 Task: Find a stay in Jittai, China for 7 guests from 10th to 15th July with a price range of ₹10,000 to ₹15,000, 4 bedrooms, 7 beds, 4 bathrooms, and amenities like WiFi, TV, gym, and breakfast. Enable self check-in.
Action: Mouse pressed left at (419, 98)
Screenshot: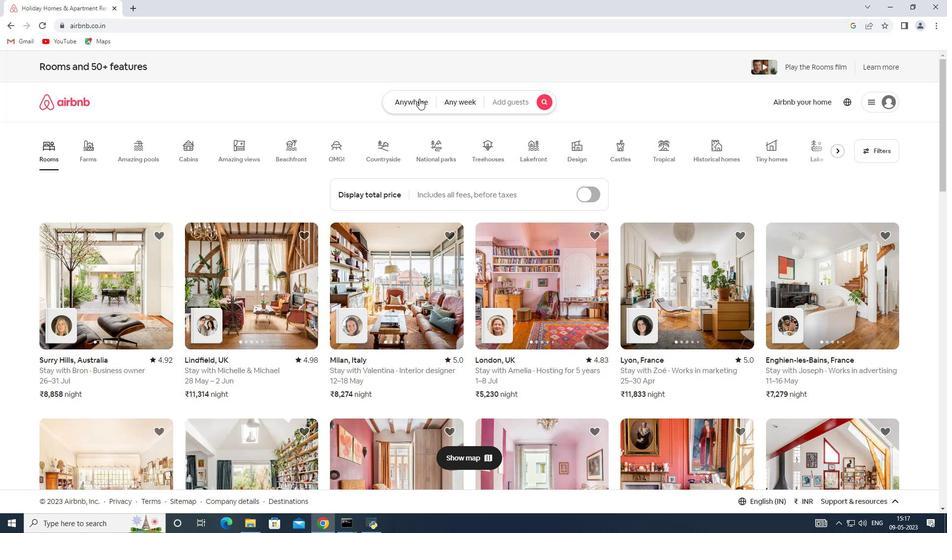
Action: Mouse moved to (368, 141)
Screenshot: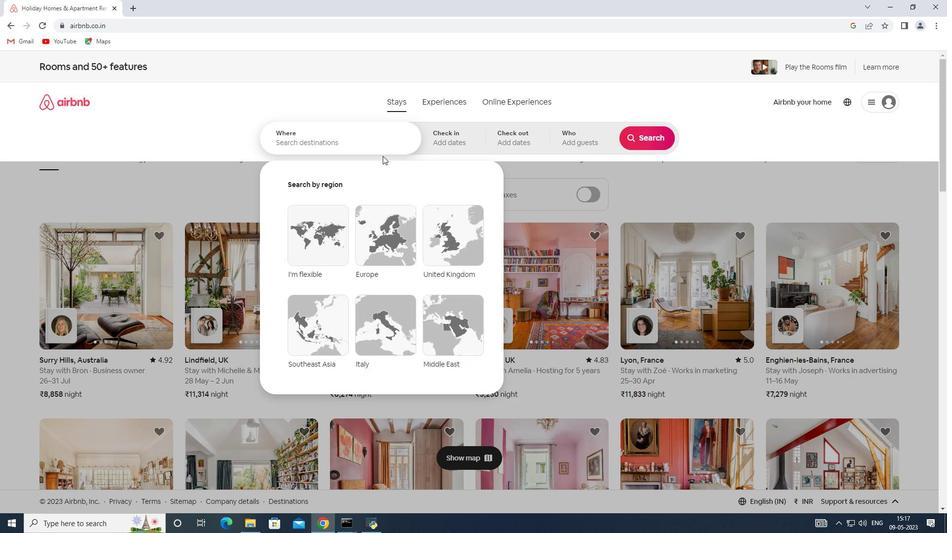 
Action: Mouse pressed left at (368, 141)
Screenshot: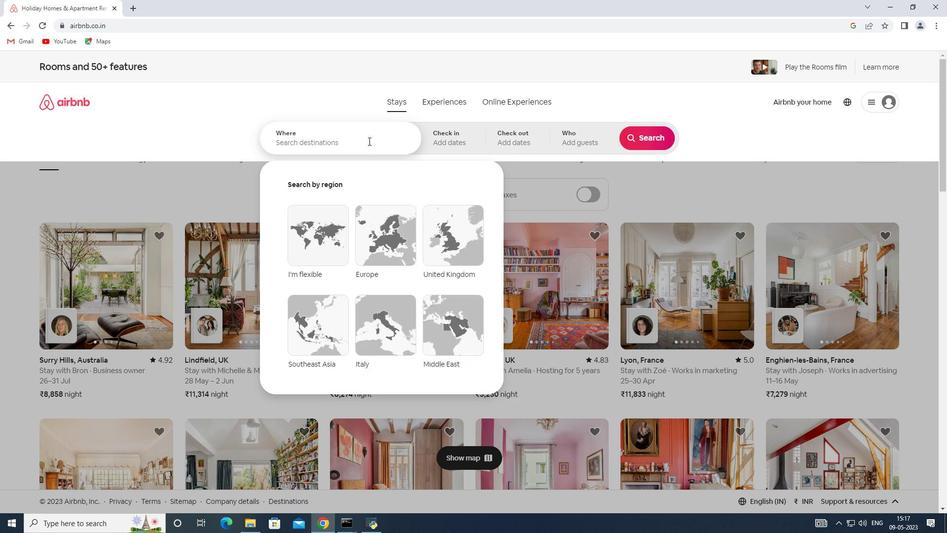 
Action: Key pressed <Key.shift><Key.shift><Key.shift><Key.shift><Key.shift>Jitutai,<Key.shift>China
Screenshot: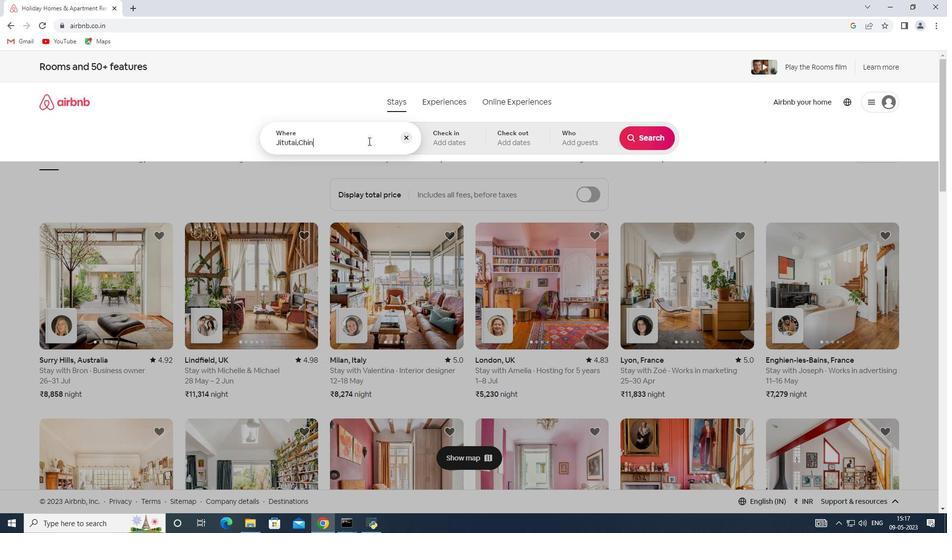 
Action: Mouse moved to (443, 140)
Screenshot: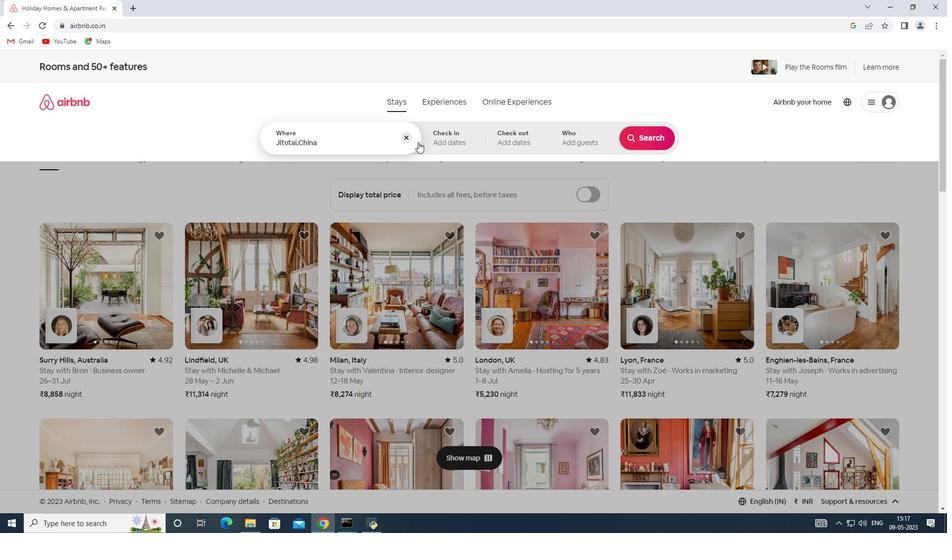 
Action: Mouse pressed left at (443, 140)
Screenshot: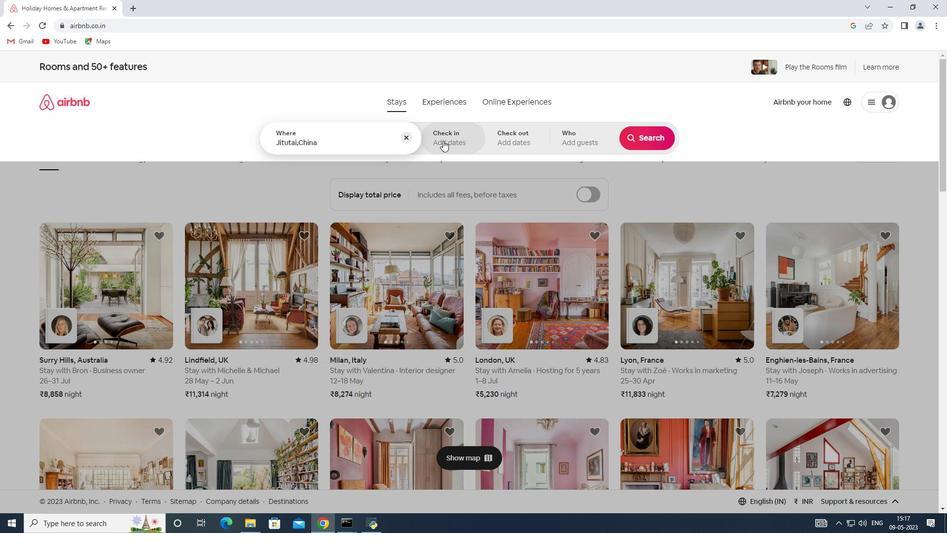 
Action: Mouse moved to (640, 216)
Screenshot: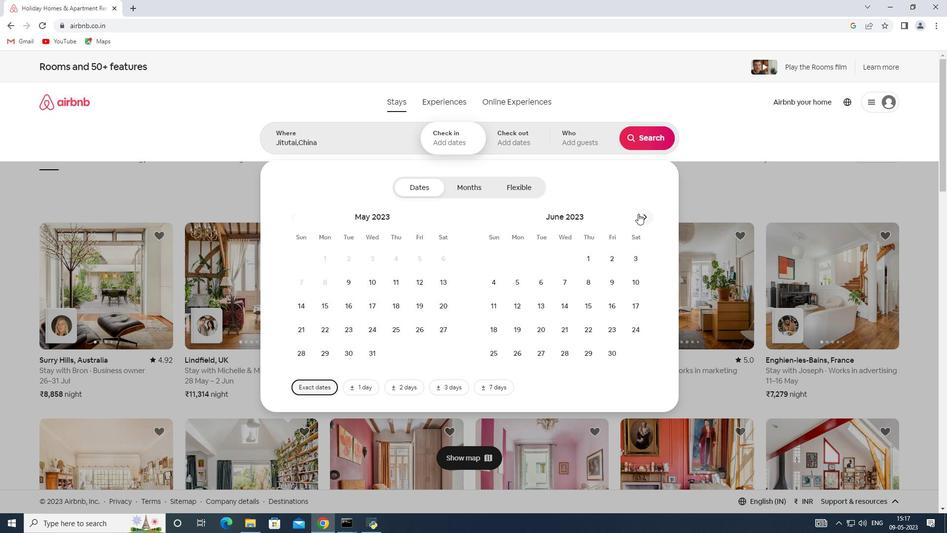
Action: Mouse pressed left at (640, 216)
Screenshot: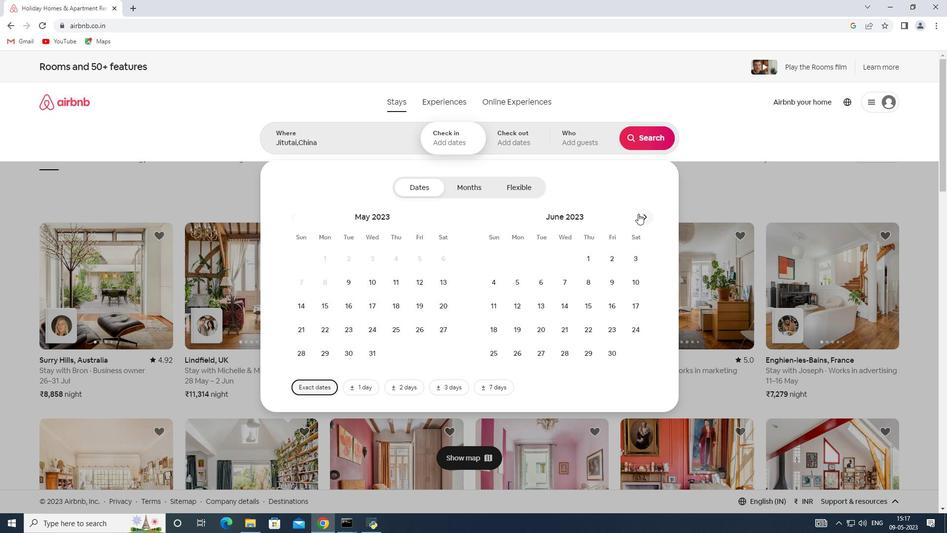 
Action: Mouse moved to (515, 297)
Screenshot: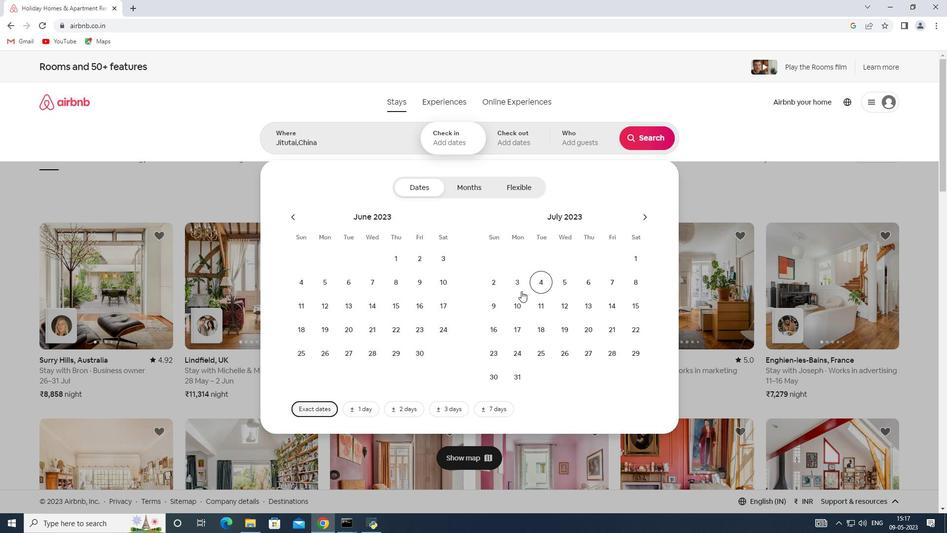 
Action: Mouse pressed left at (515, 297)
Screenshot: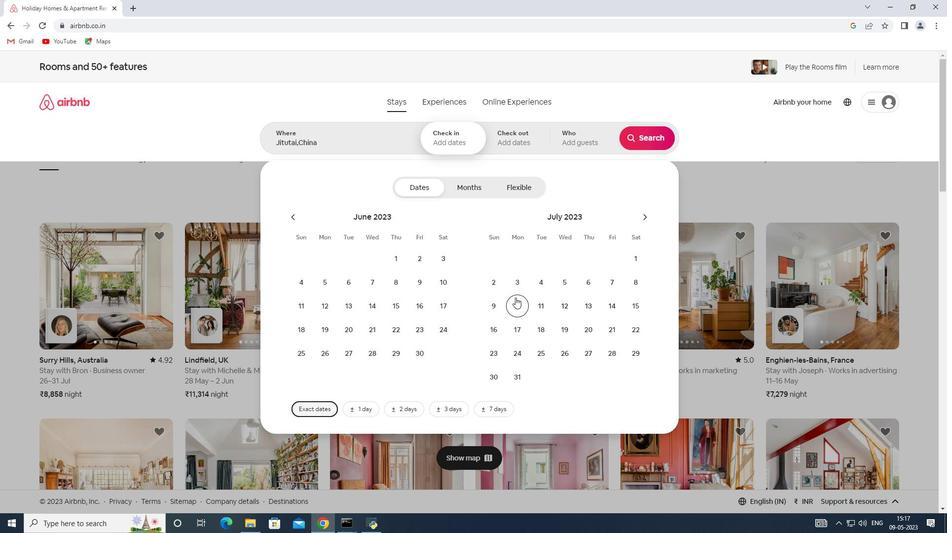 
Action: Mouse moved to (634, 301)
Screenshot: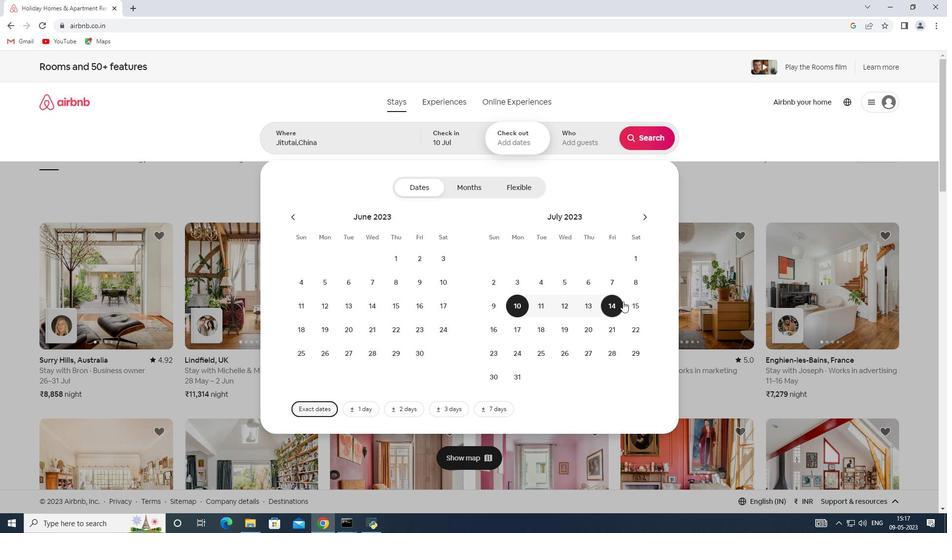 
Action: Mouse pressed left at (634, 301)
Screenshot: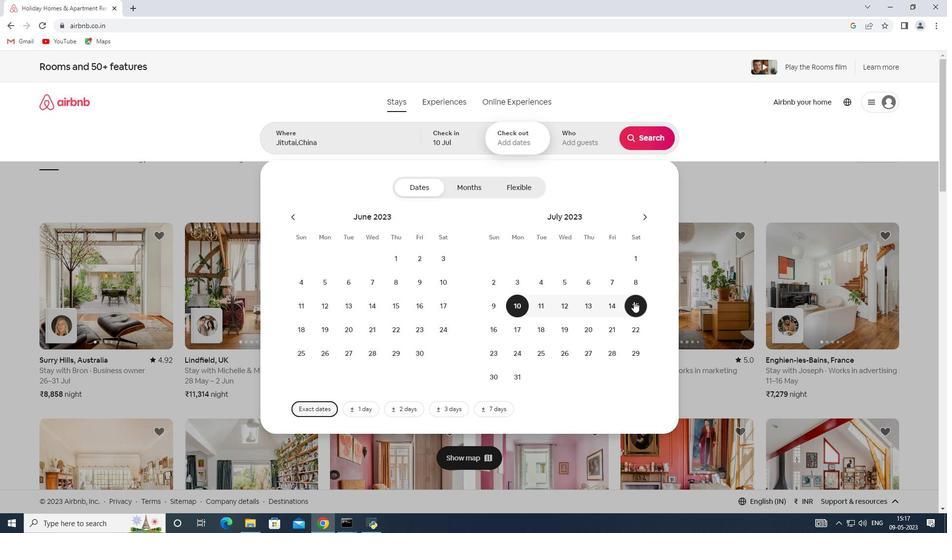
Action: Mouse moved to (574, 143)
Screenshot: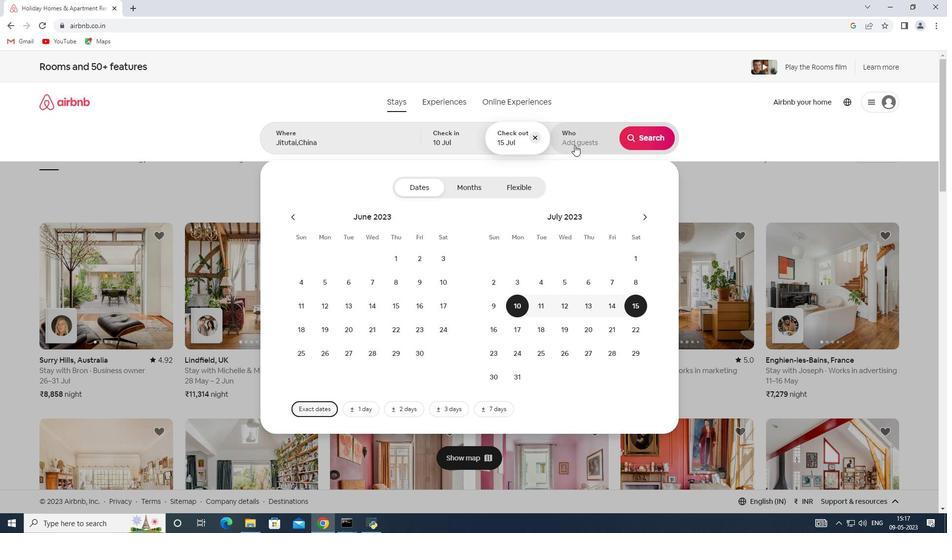 
Action: Mouse pressed left at (574, 143)
Screenshot: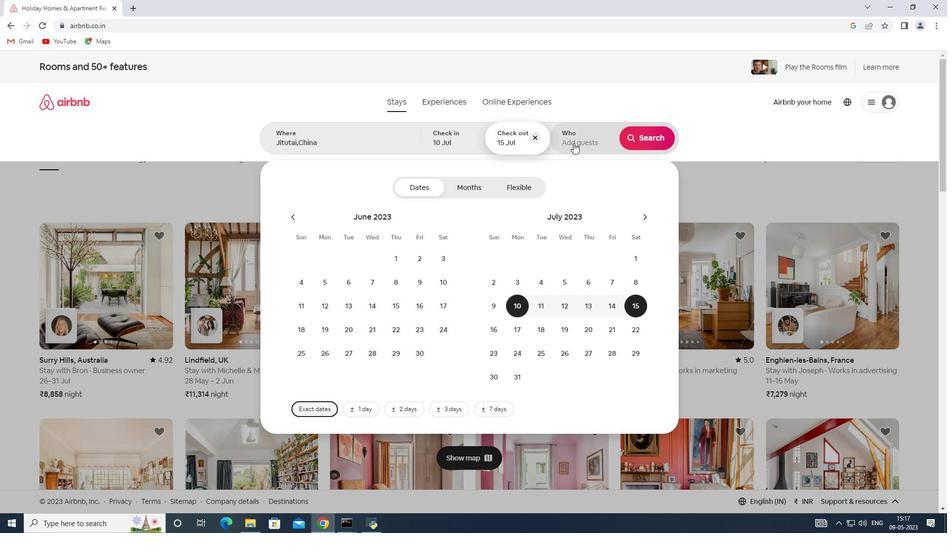 
Action: Mouse moved to (652, 192)
Screenshot: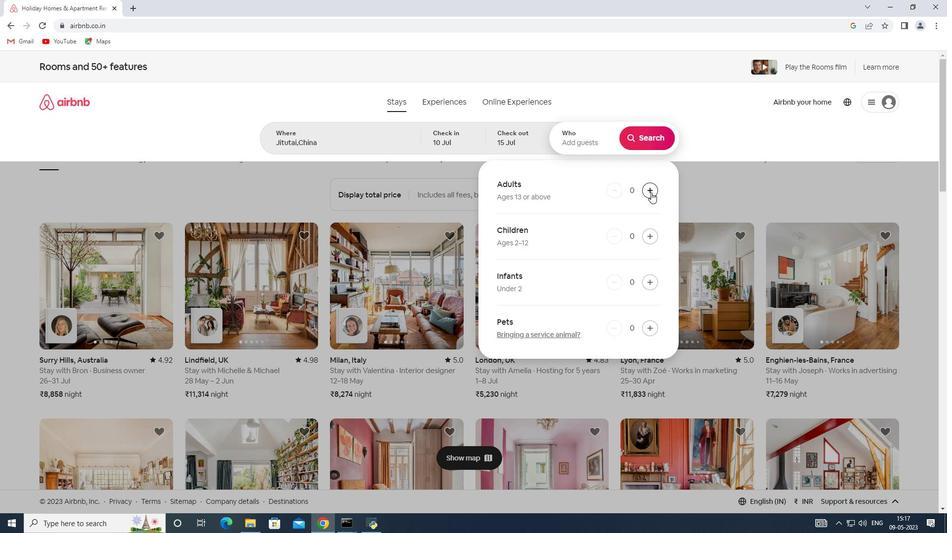 
Action: Mouse pressed left at (652, 192)
Screenshot: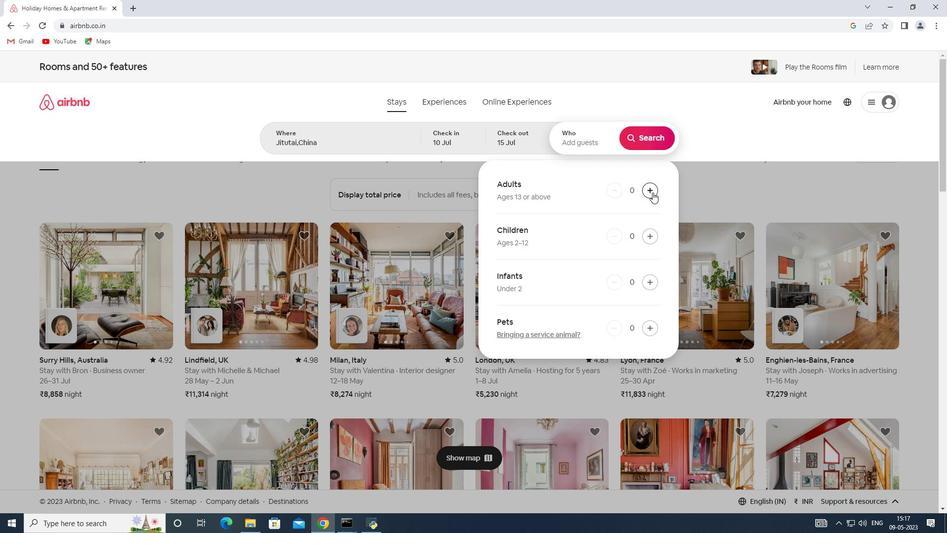 
Action: Mouse moved to (652, 192)
Screenshot: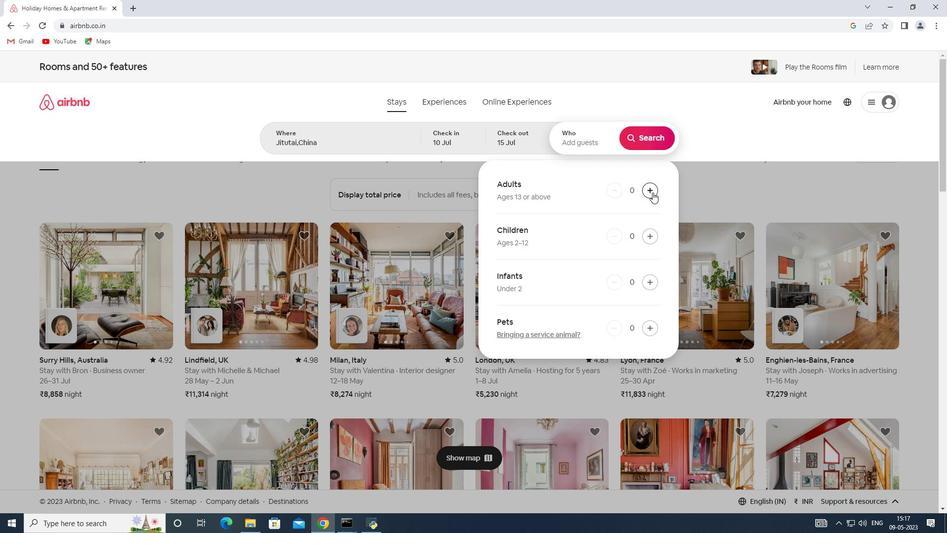 
Action: Mouse pressed left at (652, 192)
Screenshot: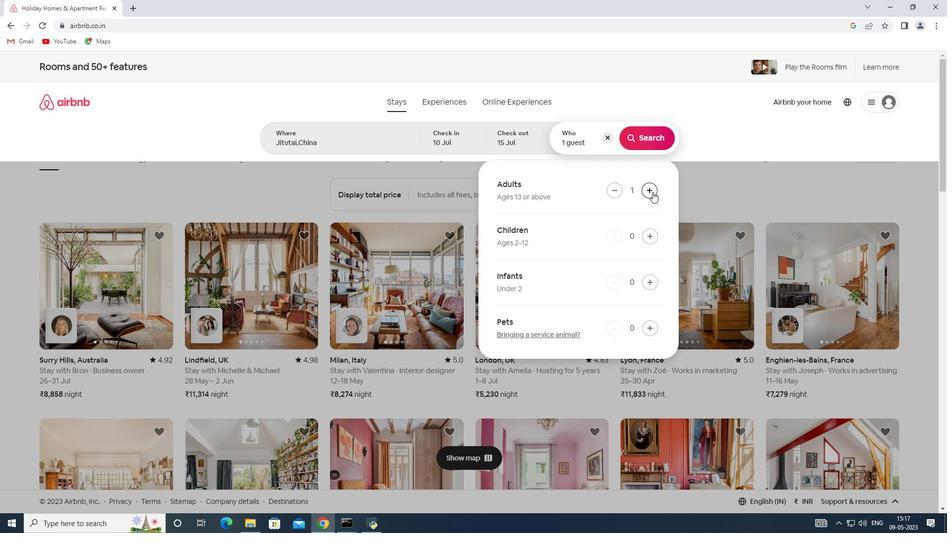 
Action: Mouse pressed left at (652, 192)
Screenshot: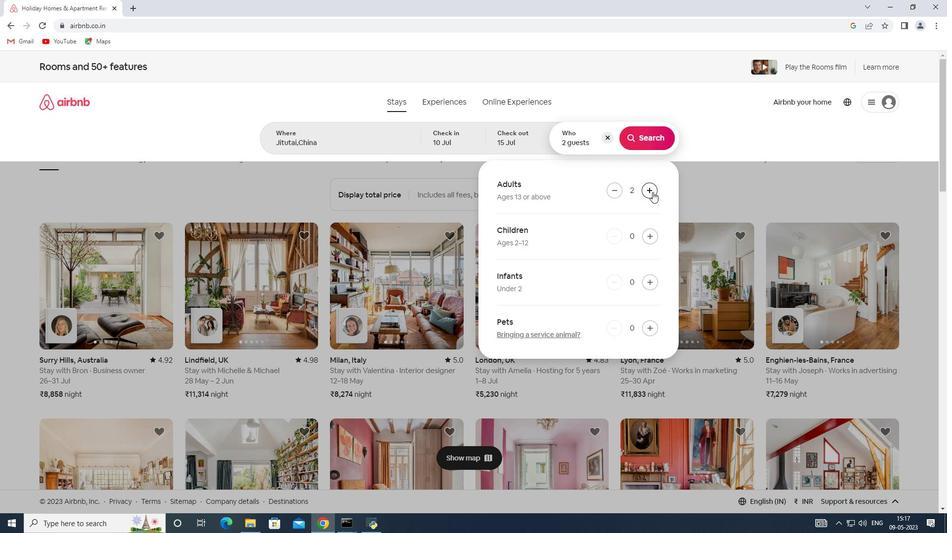 
Action: Mouse pressed left at (652, 192)
Screenshot: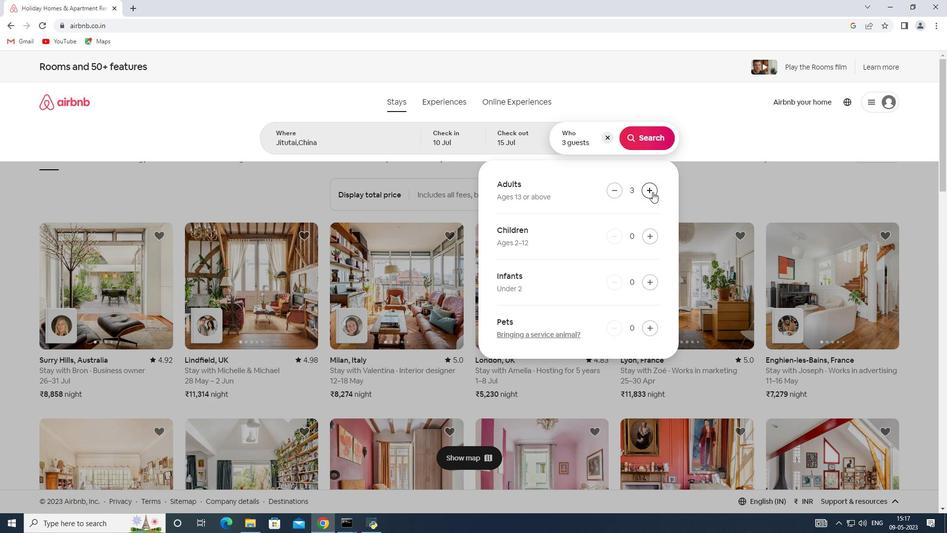 
Action: Mouse moved to (652, 191)
Screenshot: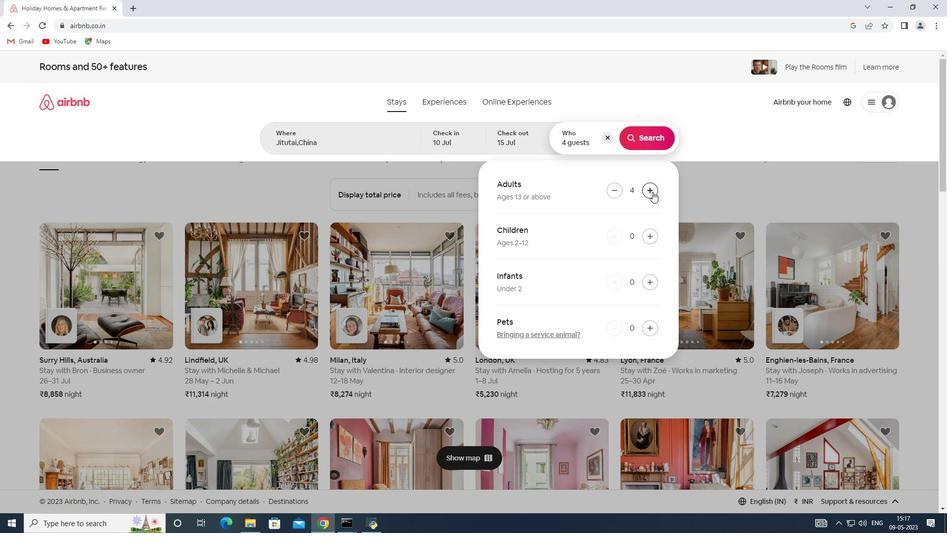 
Action: Mouse pressed left at (652, 191)
Screenshot: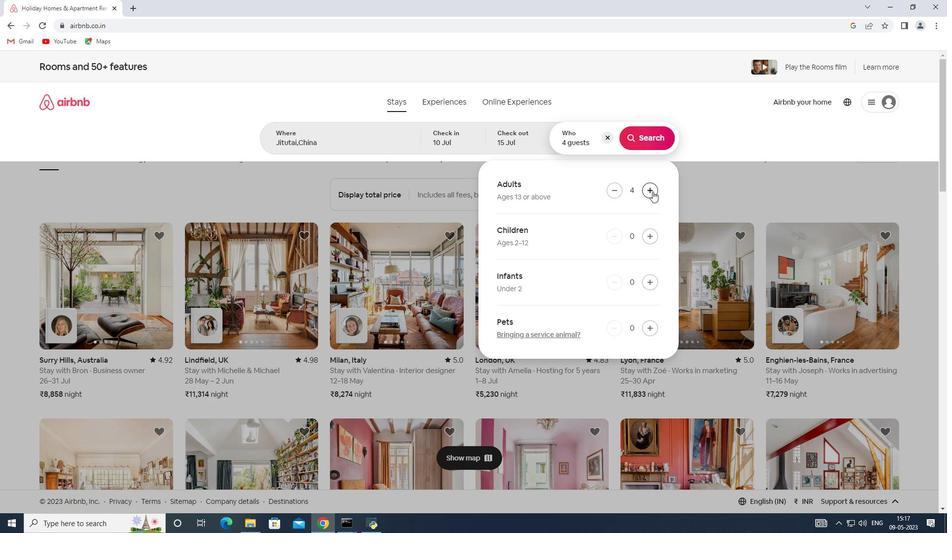 
Action: Mouse pressed left at (652, 191)
Screenshot: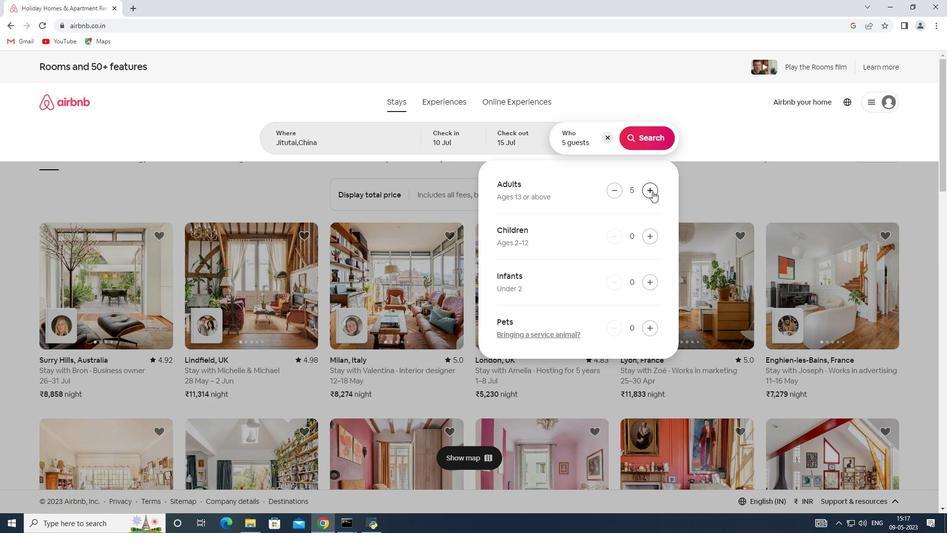 
Action: Mouse moved to (652, 190)
Screenshot: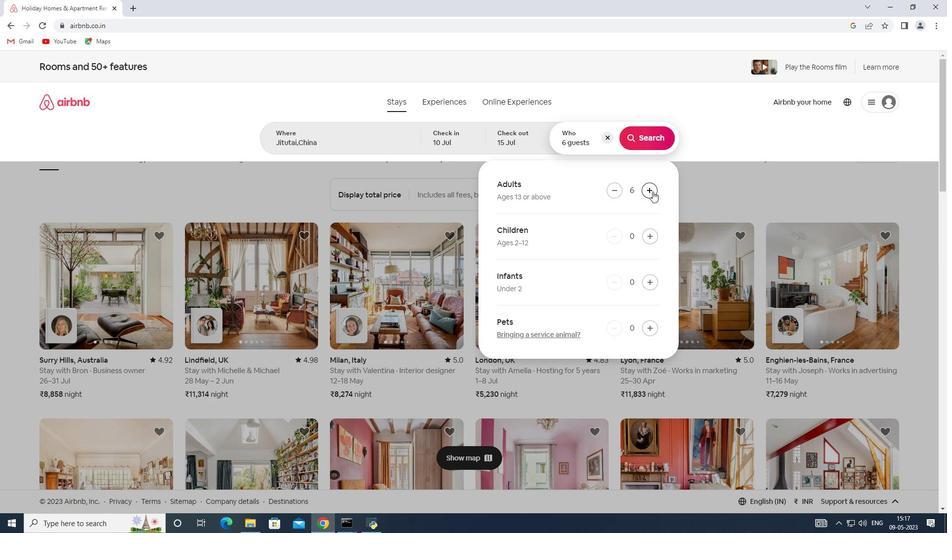 
Action: Mouse pressed left at (652, 190)
Screenshot: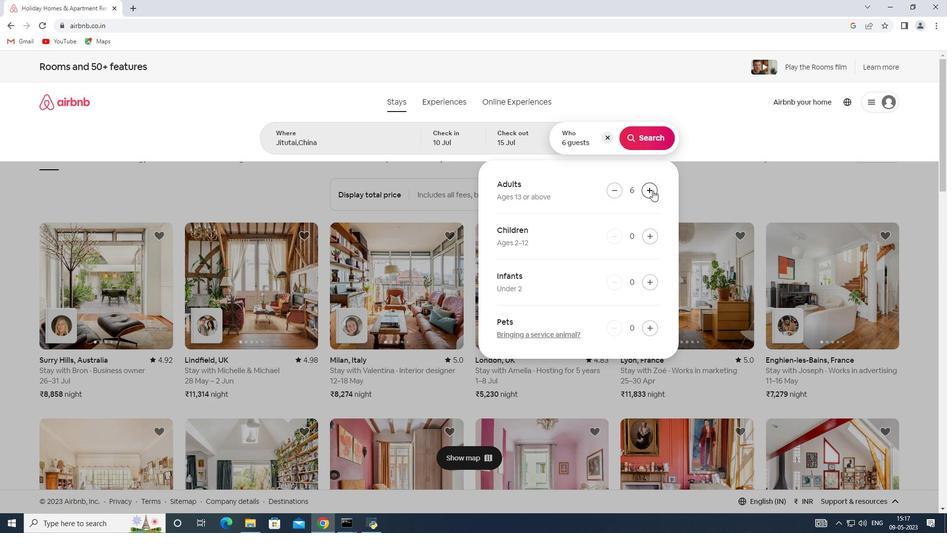 
Action: Mouse moved to (647, 143)
Screenshot: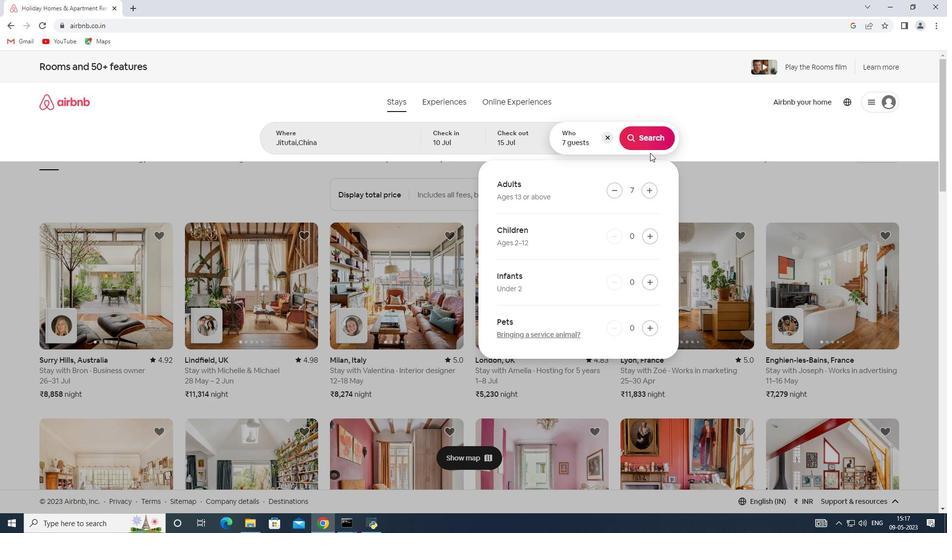
Action: Mouse pressed left at (647, 143)
Screenshot: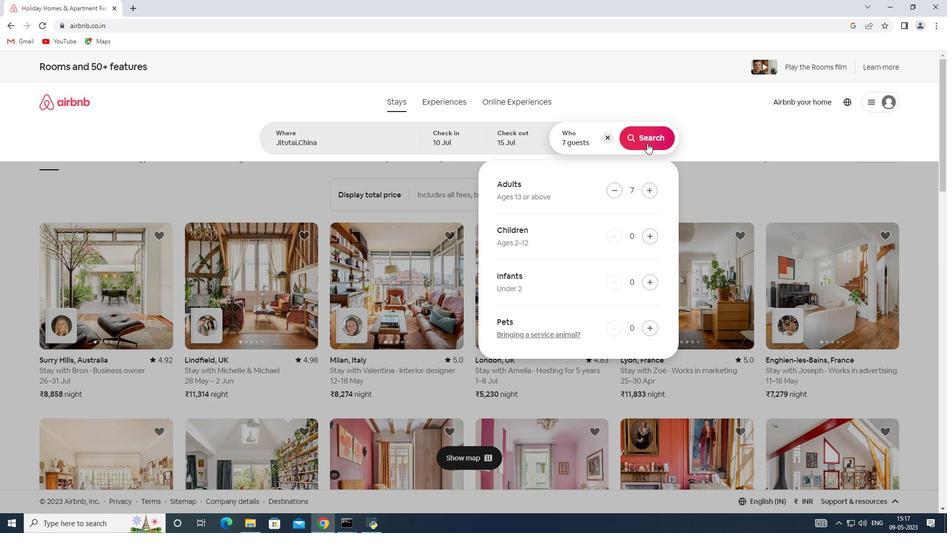 
Action: Mouse moved to (892, 103)
Screenshot: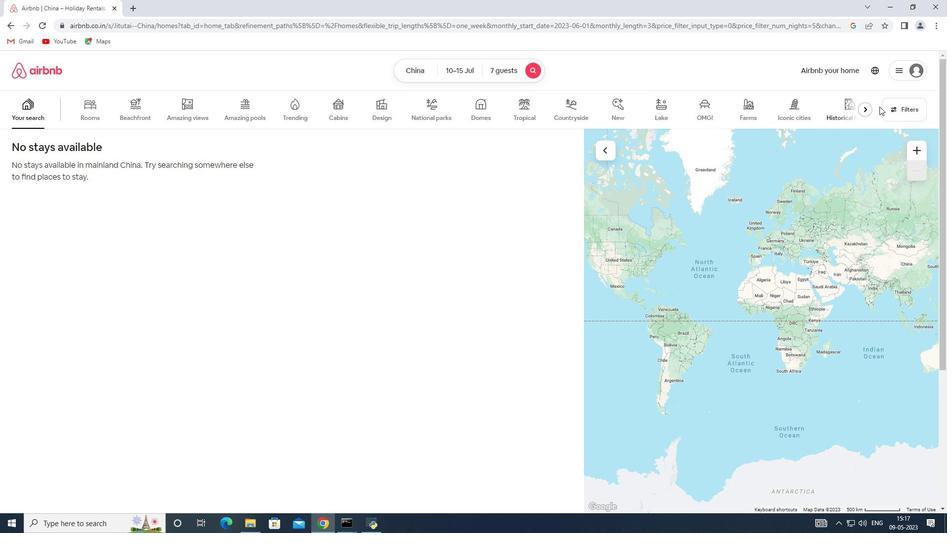 
Action: Mouse pressed left at (892, 103)
Screenshot: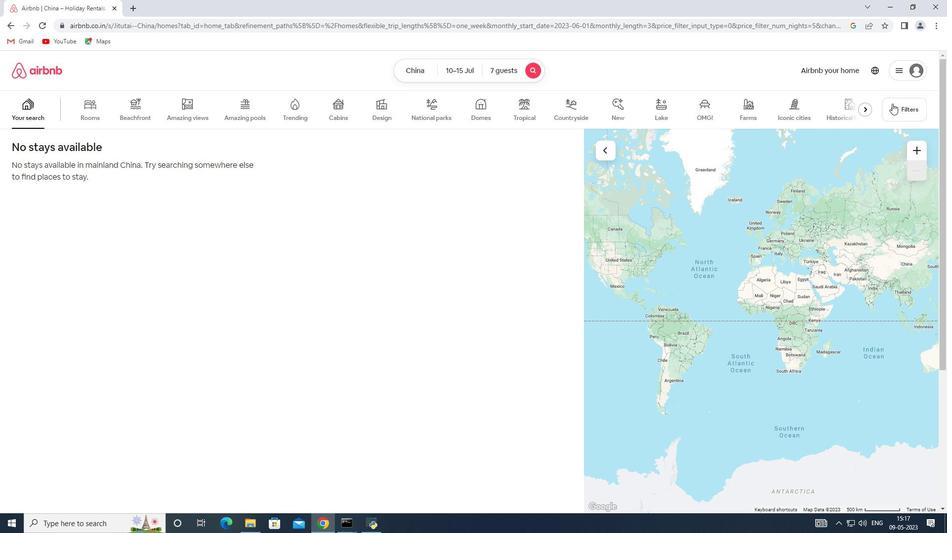 
Action: Mouse moved to (349, 352)
Screenshot: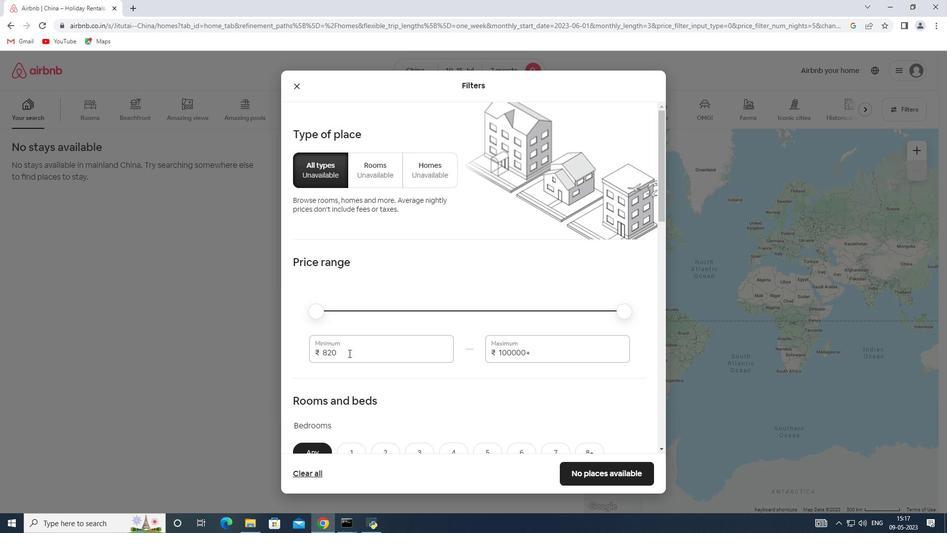 
Action: Mouse pressed left at (349, 352)
Screenshot: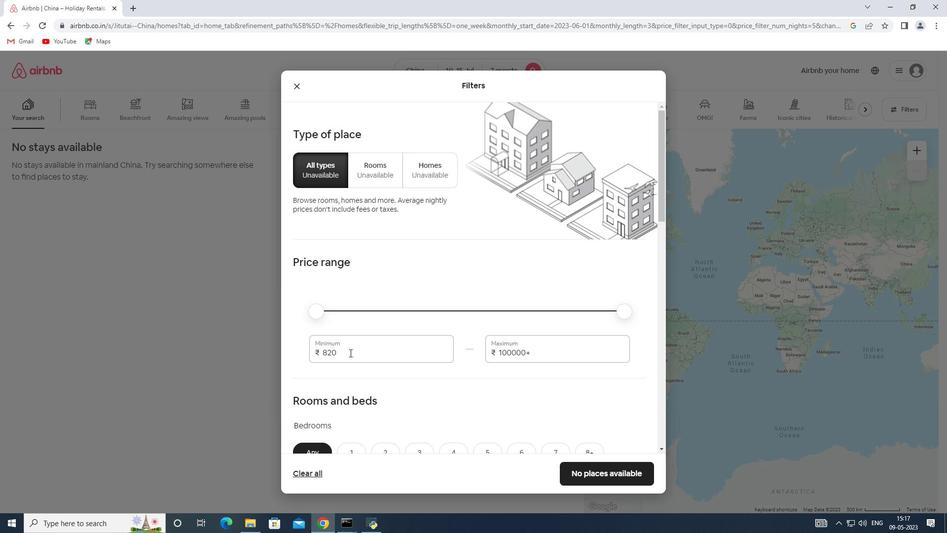 
Action: Mouse moved to (309, 352)
Screenshot: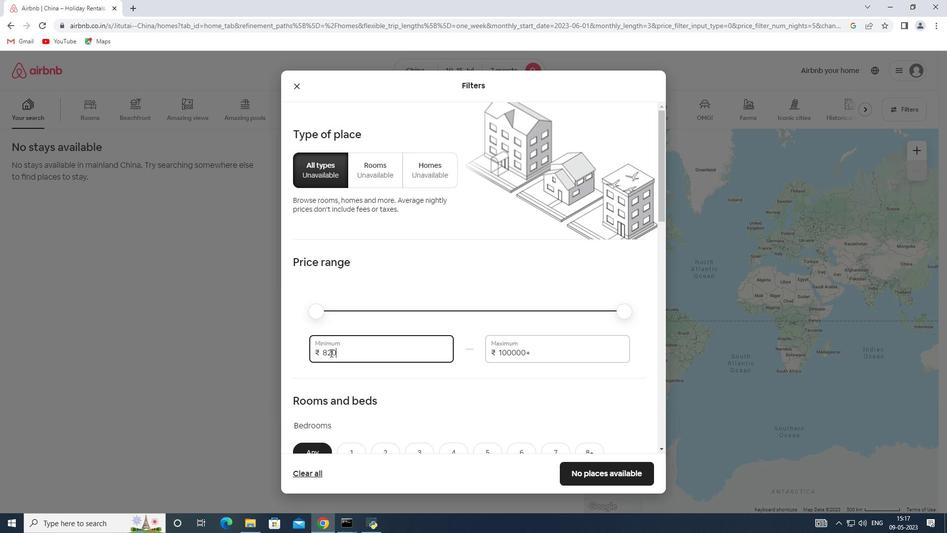 
Action: Key pressed 10000
Screenshot: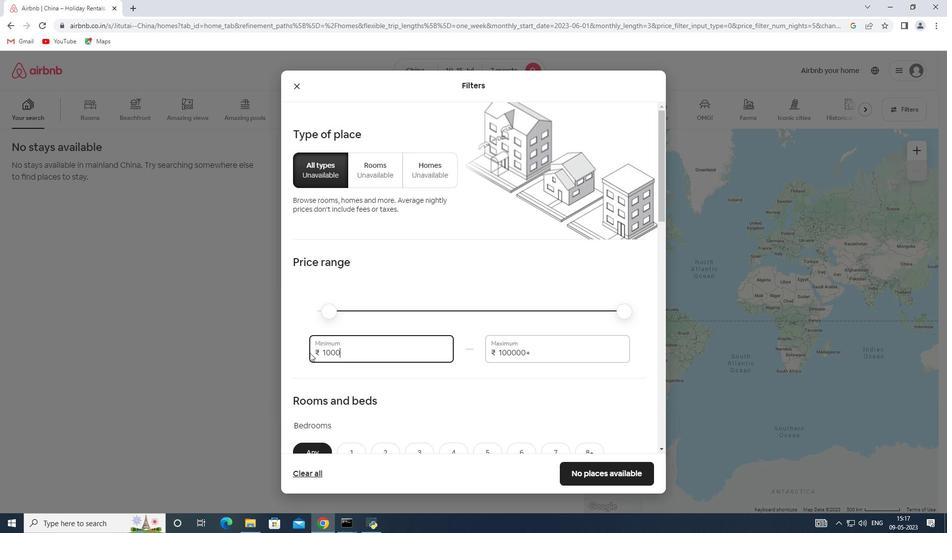 
Action: Mouse moved to (532, 353)
Screenshot: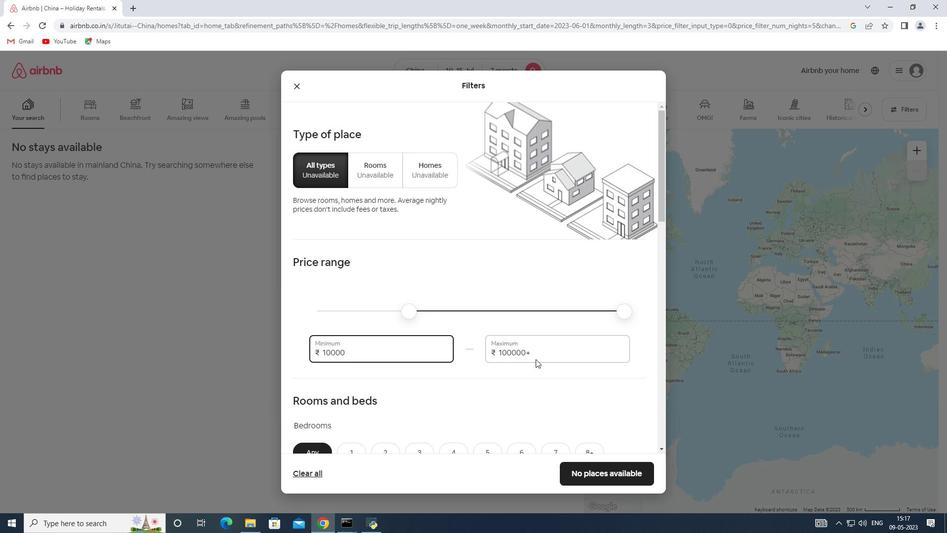 
Action: Mouse pressed left at (532, 353)
Screenshot: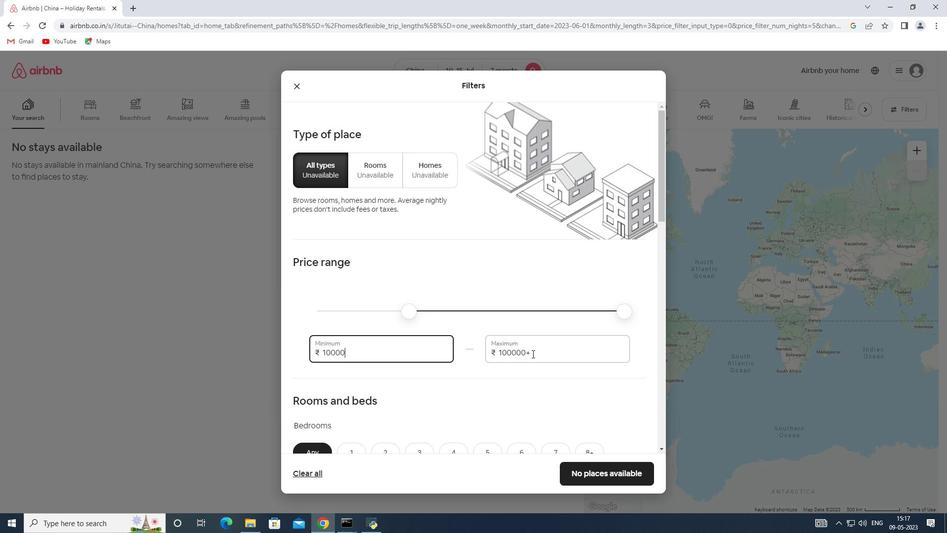 
Action: Mouse moved to (471, 355)
Screenshot: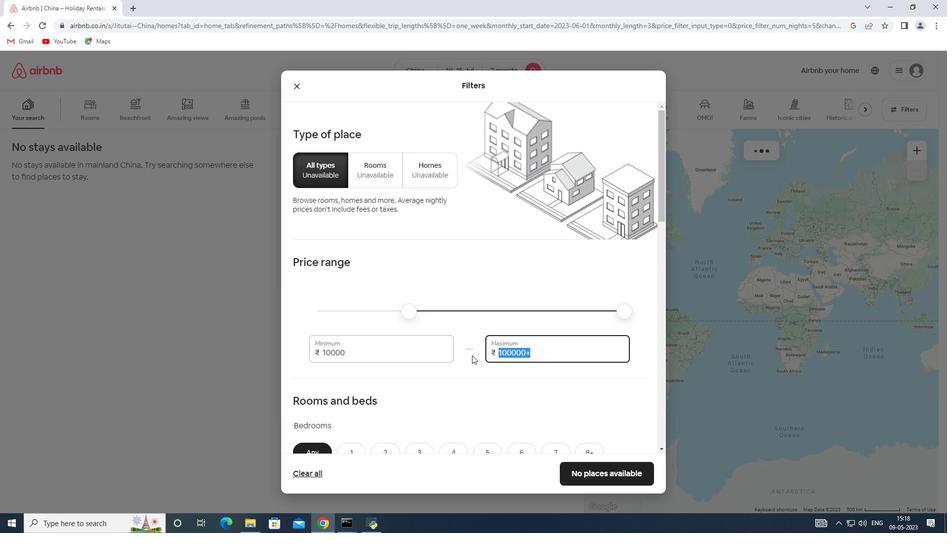 
Action: Key pressed 15000
Screenshot: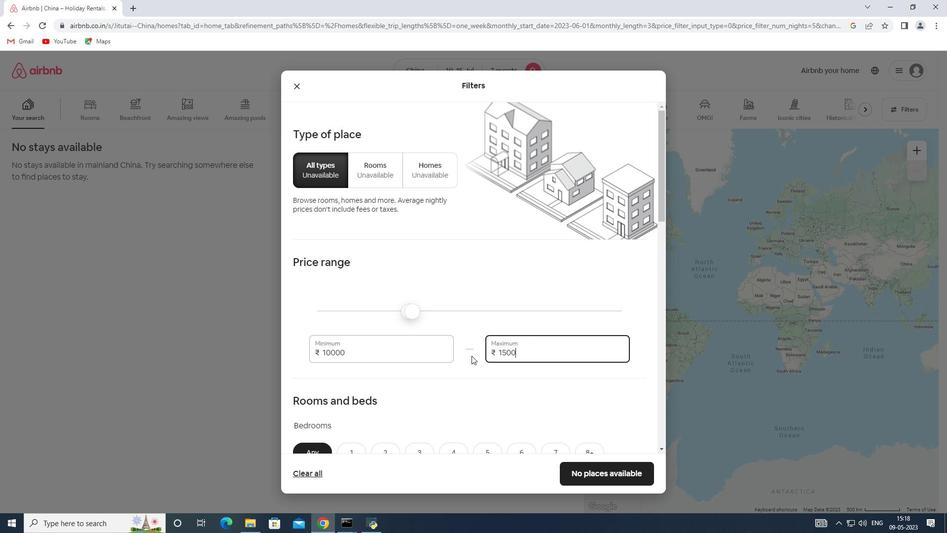 
Action: Mouse moved to (472, 355)
Screenshot: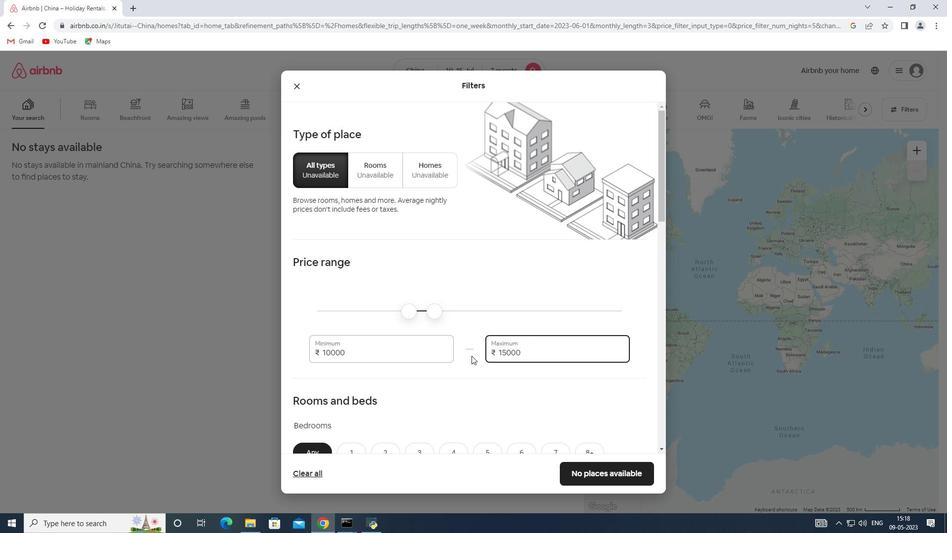 
Action: Mouse scrolled (472, 354) with delta (0, 0)
Screenshot: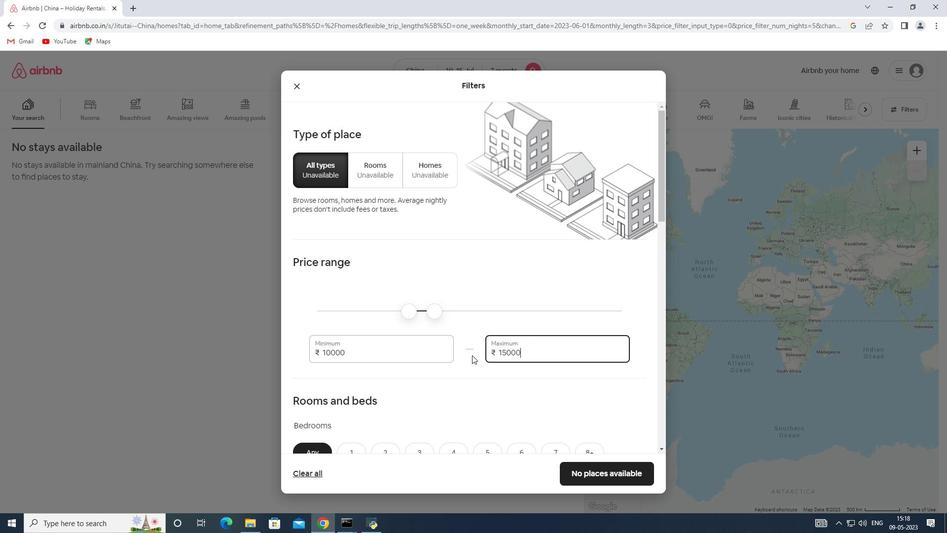 
Action: Mouse scrolled (472, 354) with delta (0, 0)
Screenshot: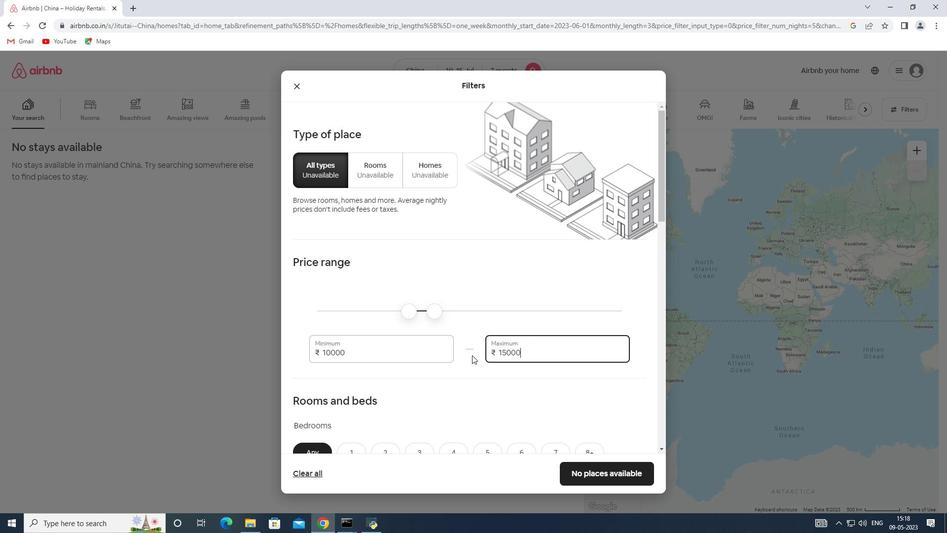 
Action: Mouse moved to (474, 340)
Screenshot: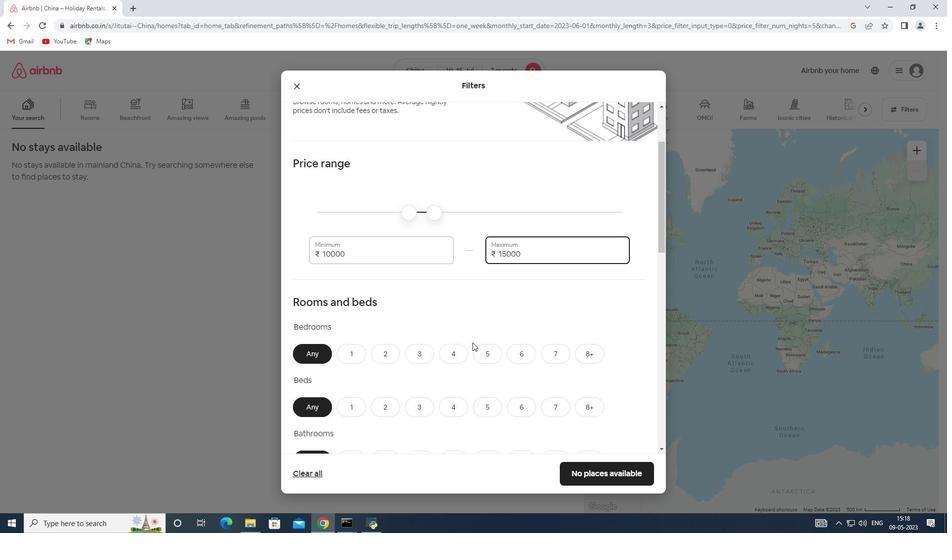 
Action: Mouse scrolled (474, 339) with delta (0, 0)
Screenshot: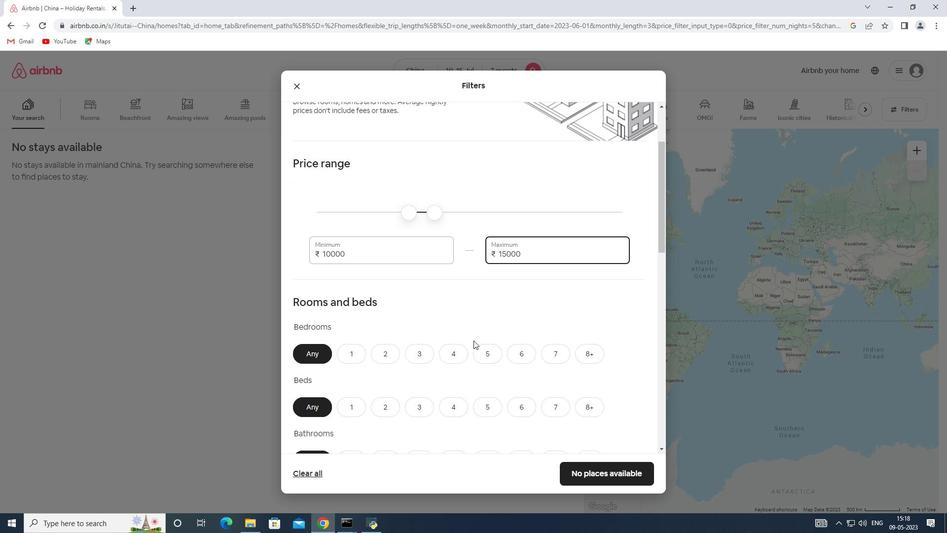 
Action: Mouse scrolled (474, 339) with delta (0, 0)
Screenshot: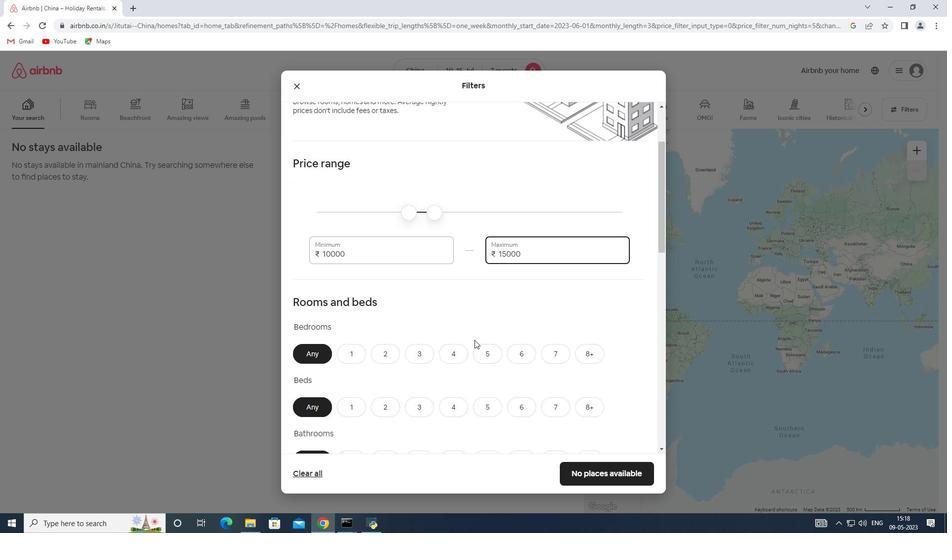 
Action: Mouse moved to (453, 255)
Screenshot: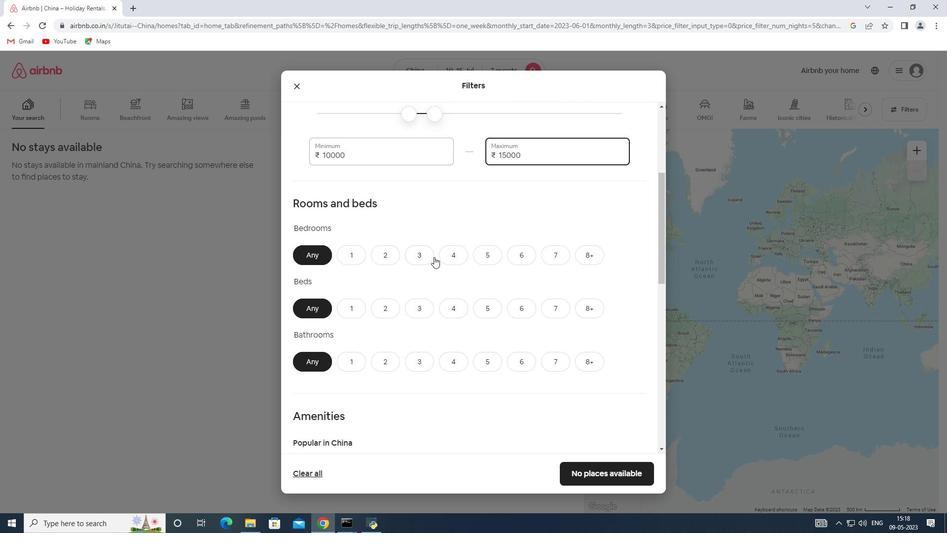 
Action: Mouse pressed left at (453, 255)
Screenshot: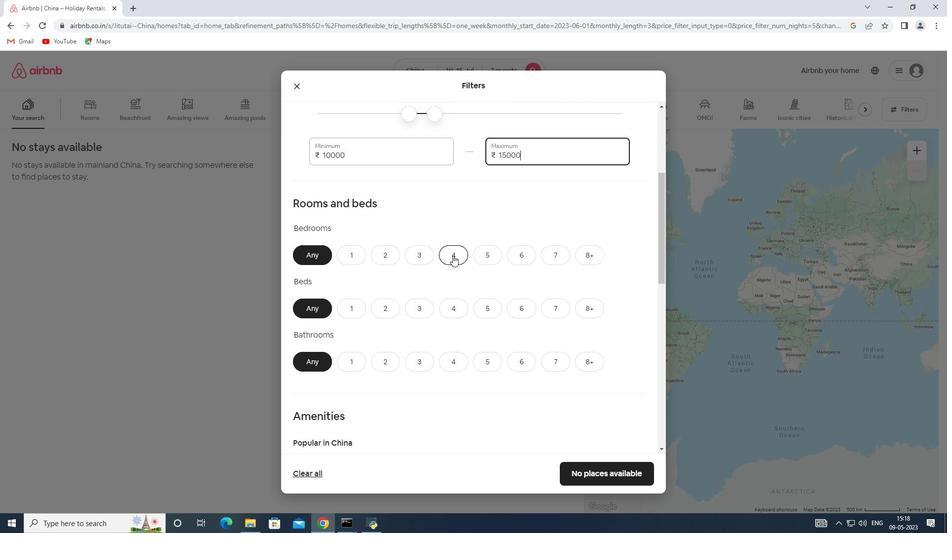 
Action: Mouse moved to (550, 309)
Screenshot: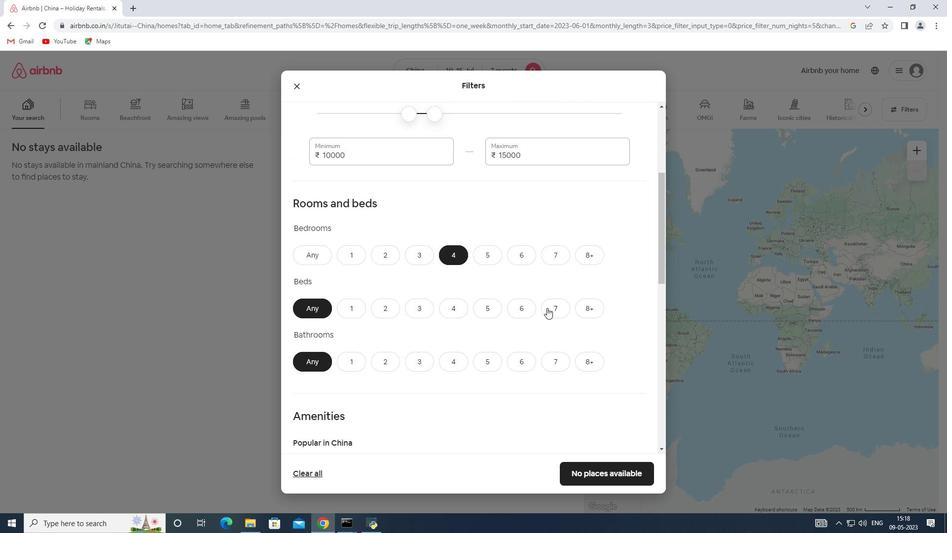 
Action: Mouse pressed left at (550, 309)
Screenshot: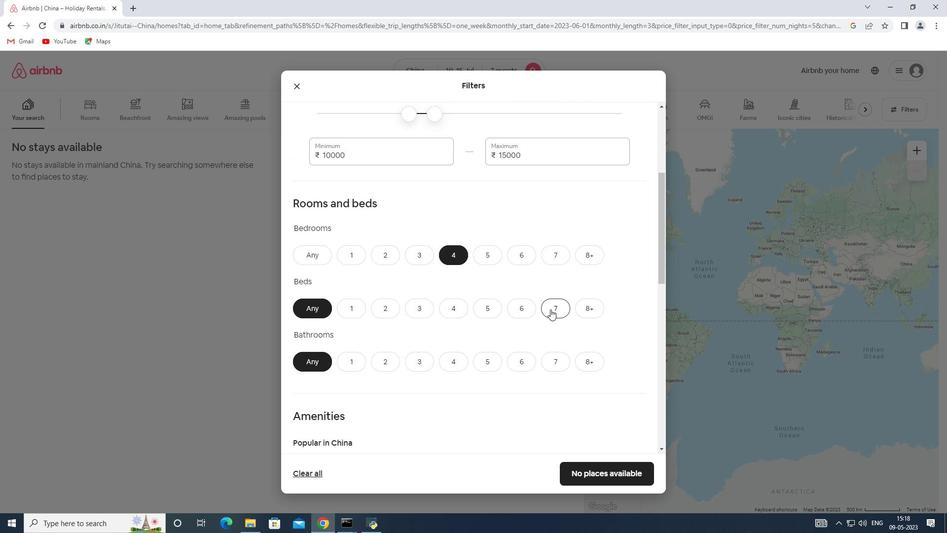 
Action: Mouse moved to (460, 357)
Screenshot: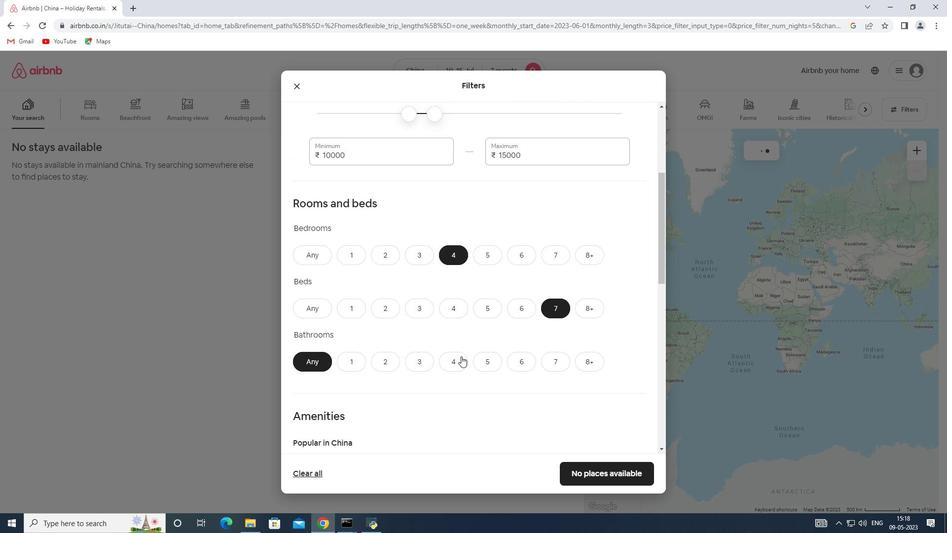 
Action: Mouse pressed left at (460, 357)
Screenshot: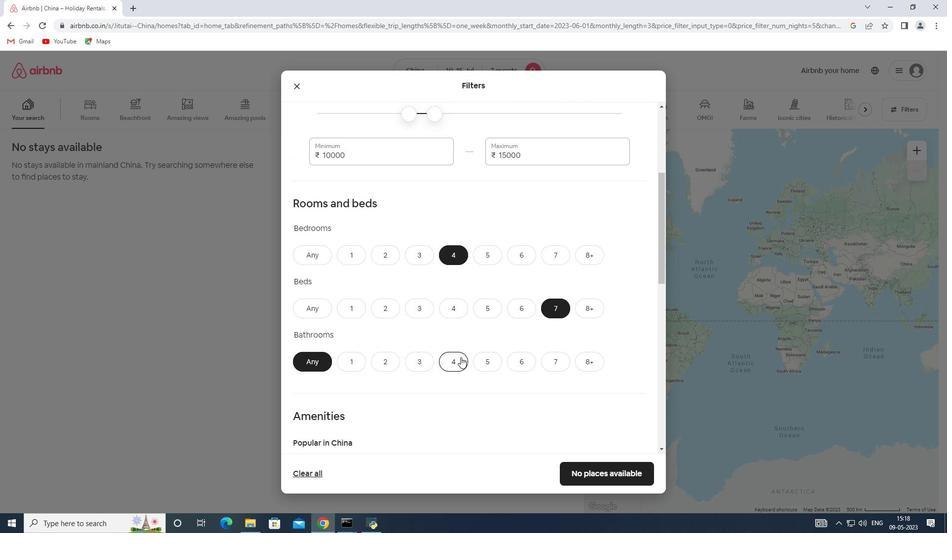 
Action: Mouse moved to (452, 312)
Screenshot: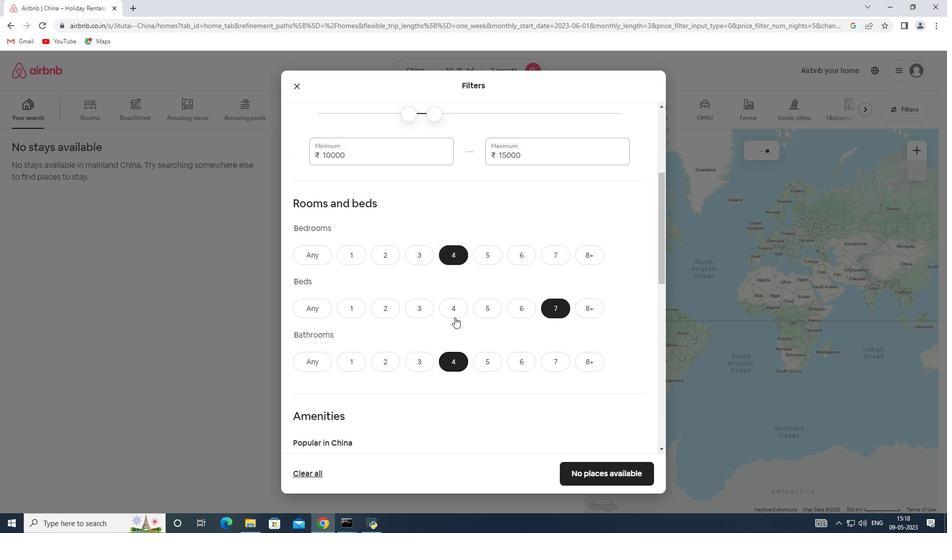 
Action: Mouse scrolled (452, 311) with delta (0, 0)
Screenshot: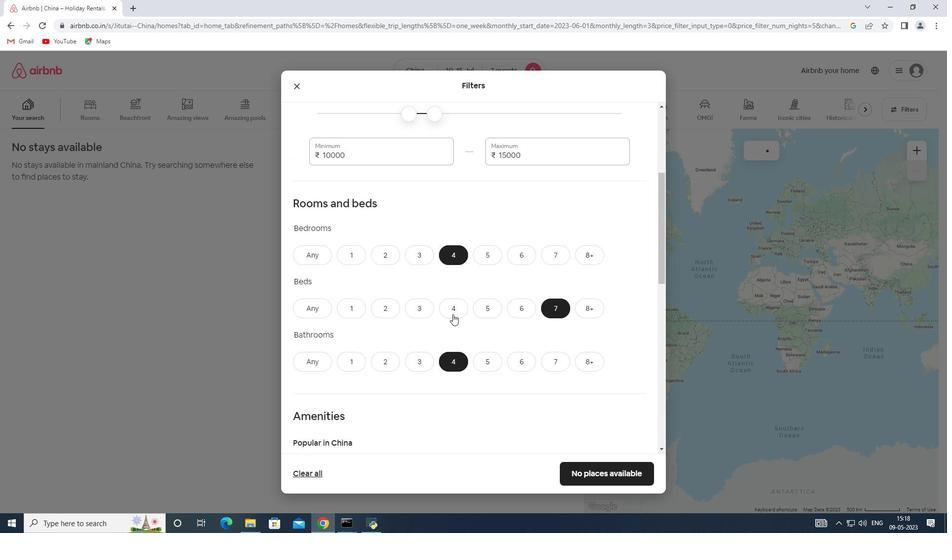 
Action: Mouse scrolled (452, 311) with delta (0, 0)
Screenshot: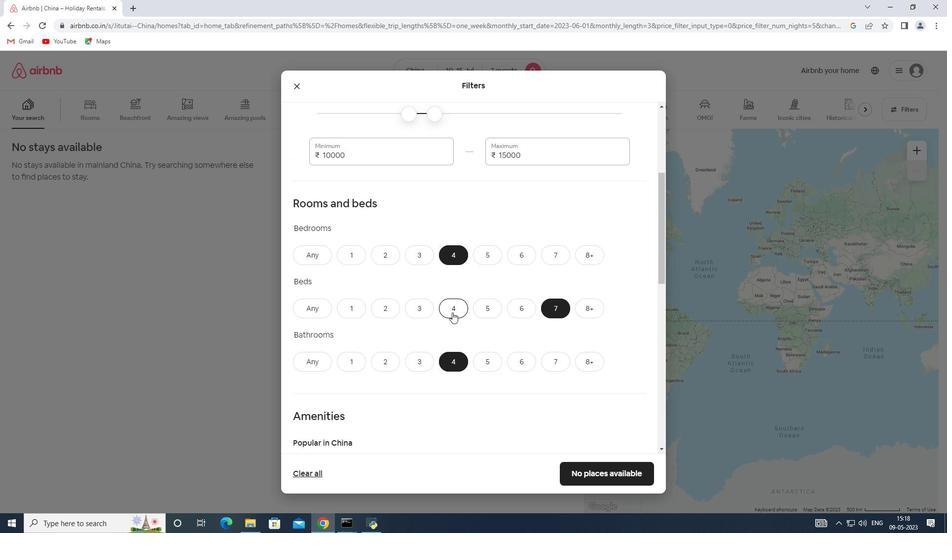 
Action: Mouse moved to (451, 310)
Screenshot: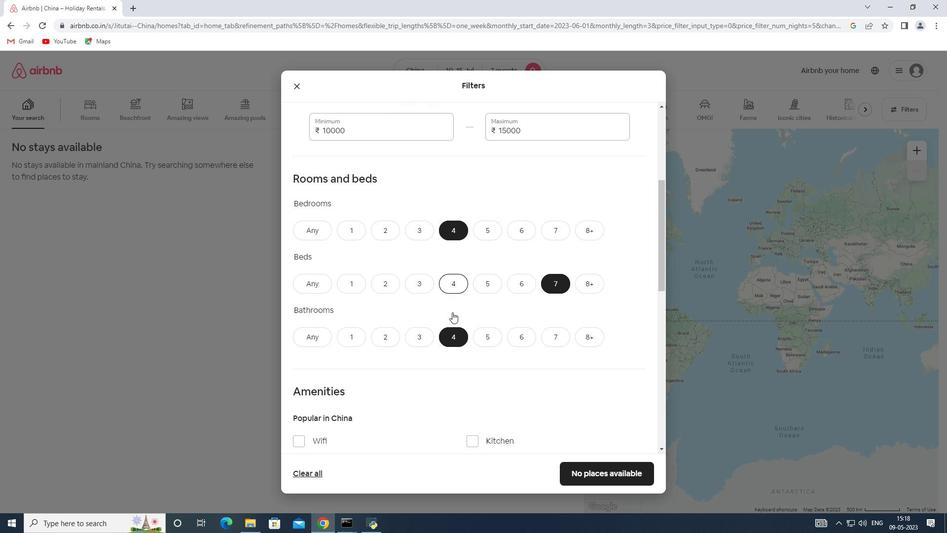 
Action: Mouse scrolled (451, 310) with delta (0, 0)
Screenshot: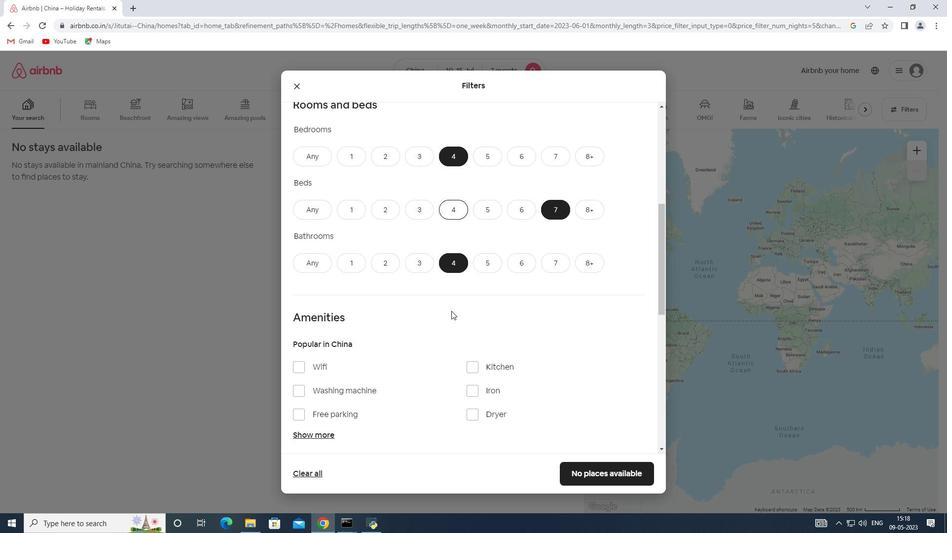 
Action: Mouse scrolled (451, 310) with delta (0, 0)
Screenshot: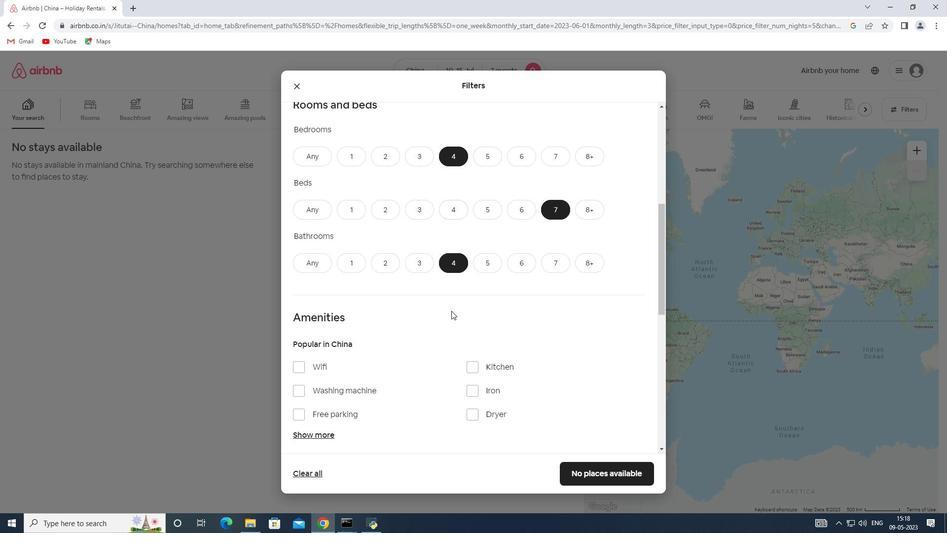 
Action: Mouse moved to (450, 308)
Screenshot: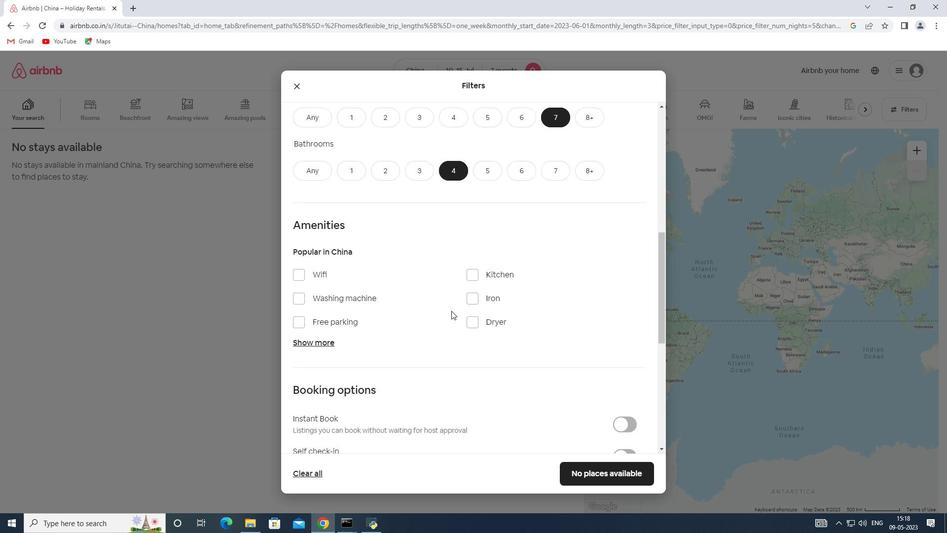 
Action: Mouse scrolled (450, 307) with delta (0, 0)
Screenshot: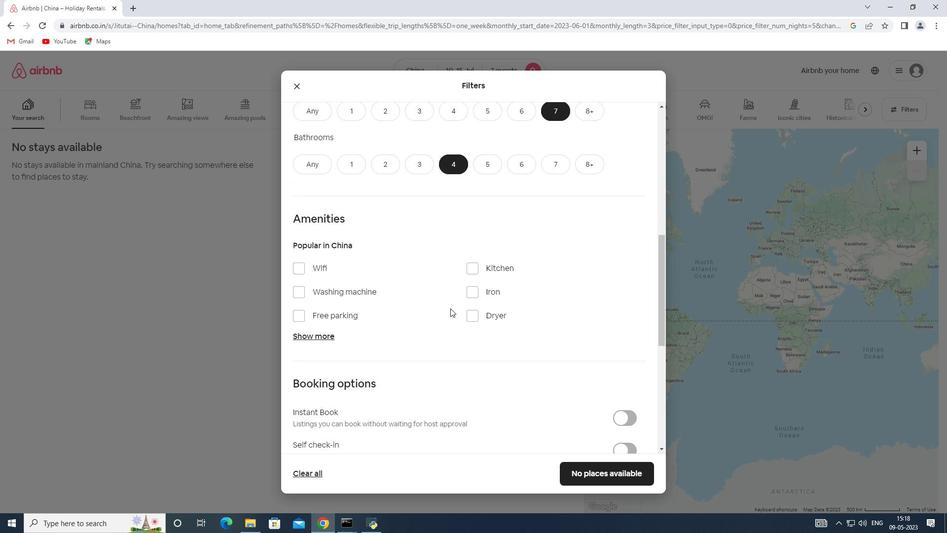 
Action: Mouse moved to (323, 284)
Screenshot: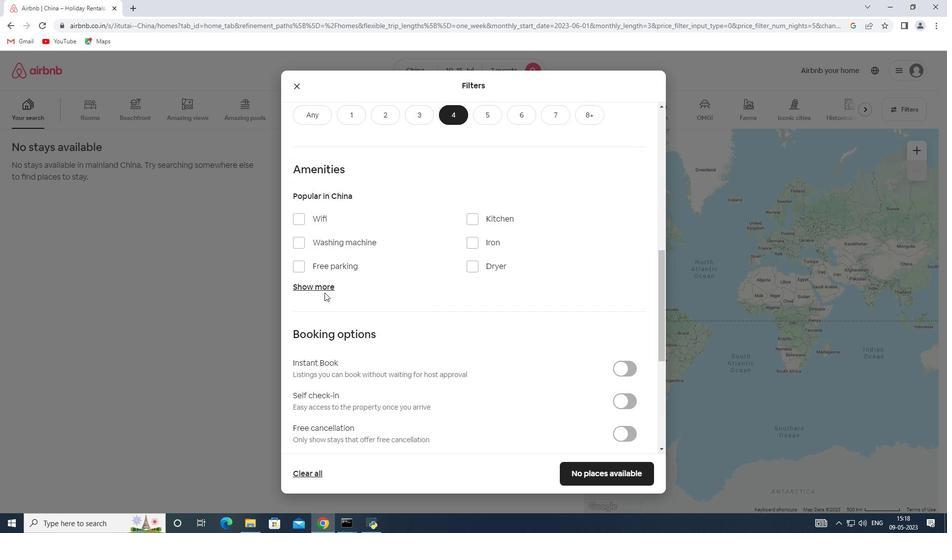 
Action: Mouse pressed left at (323, 284)
Screenshot: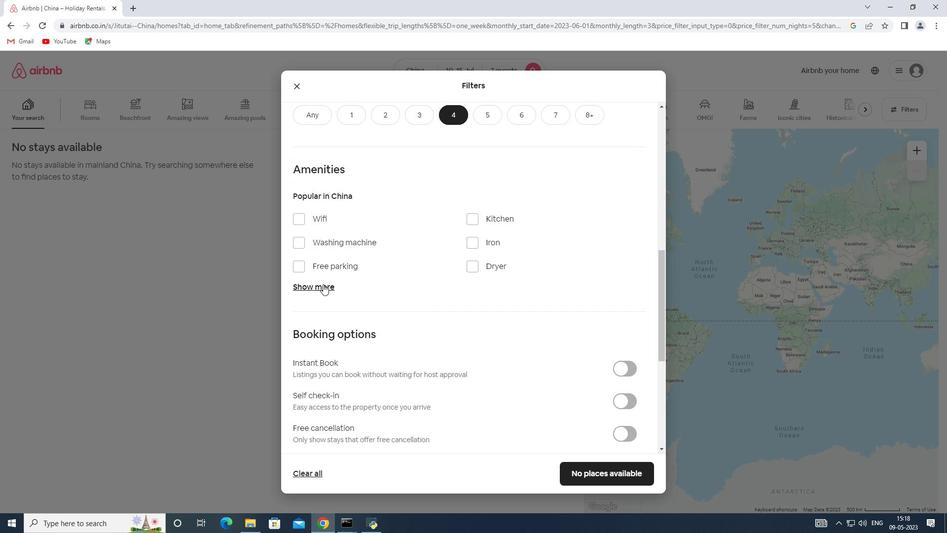 
Action: Mouse moved to (300, 216)
Screenshot: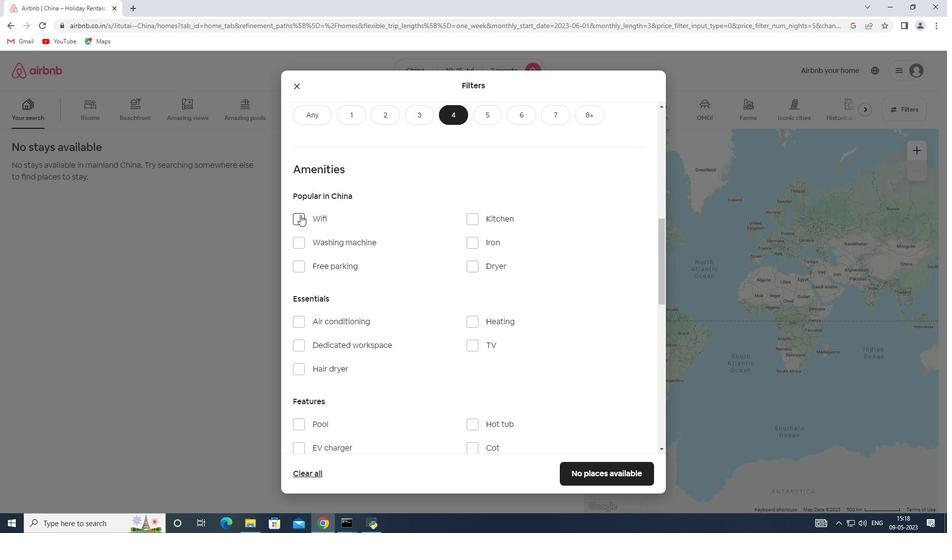 
Action: Mouse pressed left at (300, 216)
Screenshot: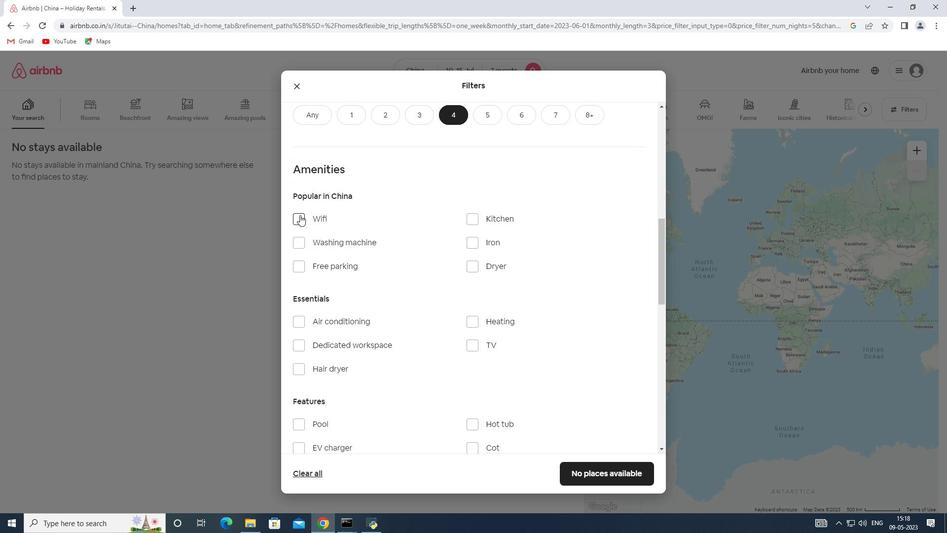 
Action: Mouse moved to (479, 347)
Screenshot: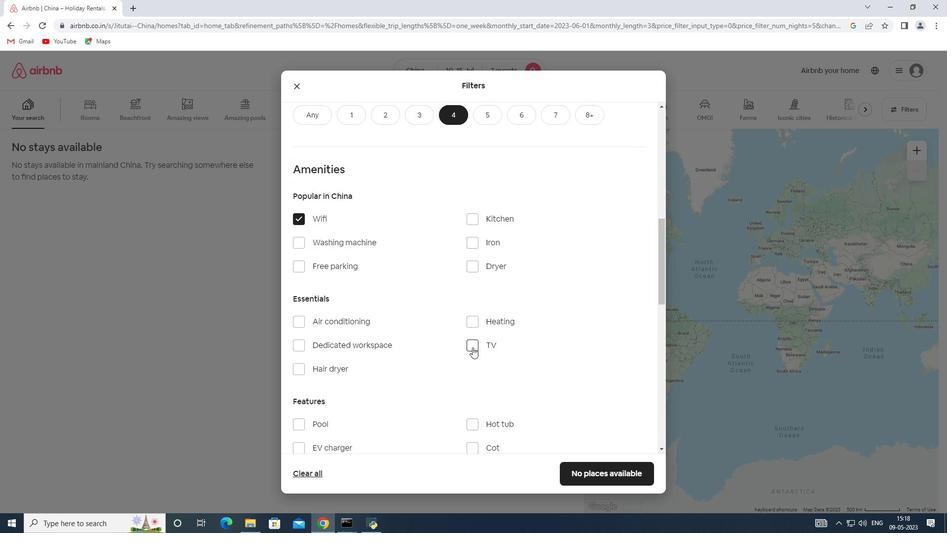 
Action: Mouse pressed left at (479, 347)
Screenshot: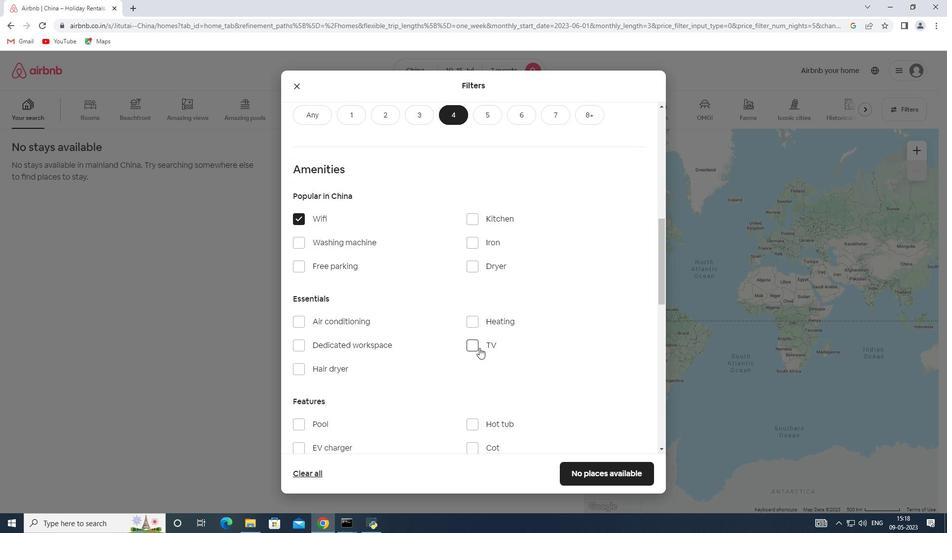 
Action: Mouse moved to (296, 265)
Screenshot: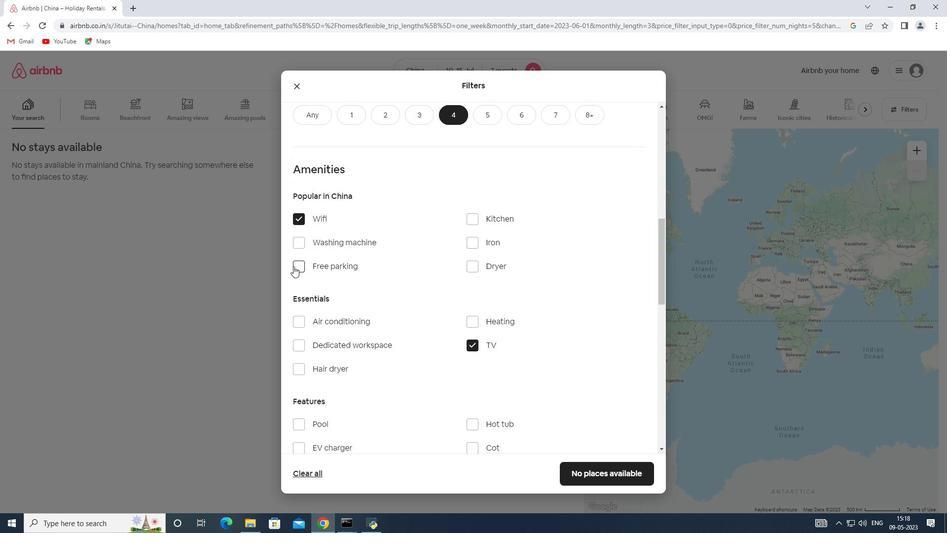 
Action: Mouse pressed left at (296, 265)
Screenshot: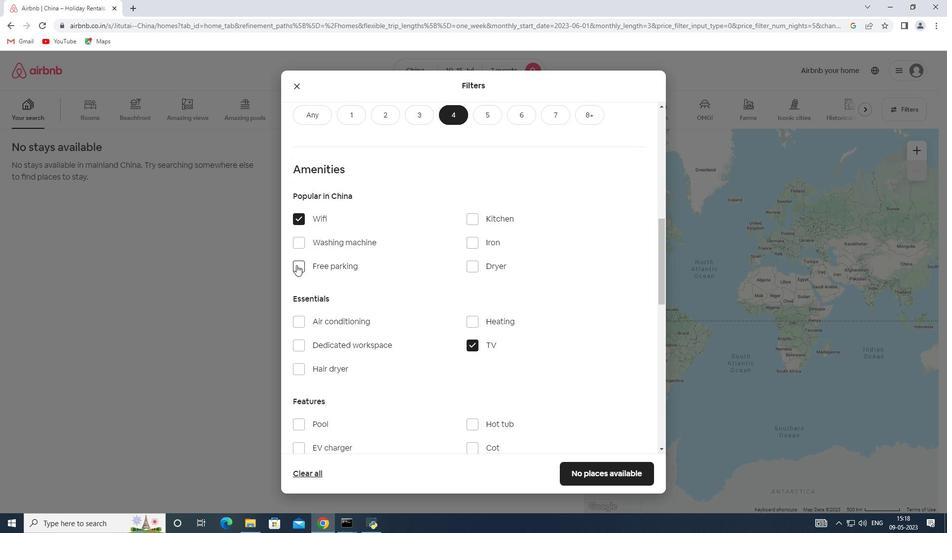 
Action: Mouse moved to (352, 281)
Screenshot: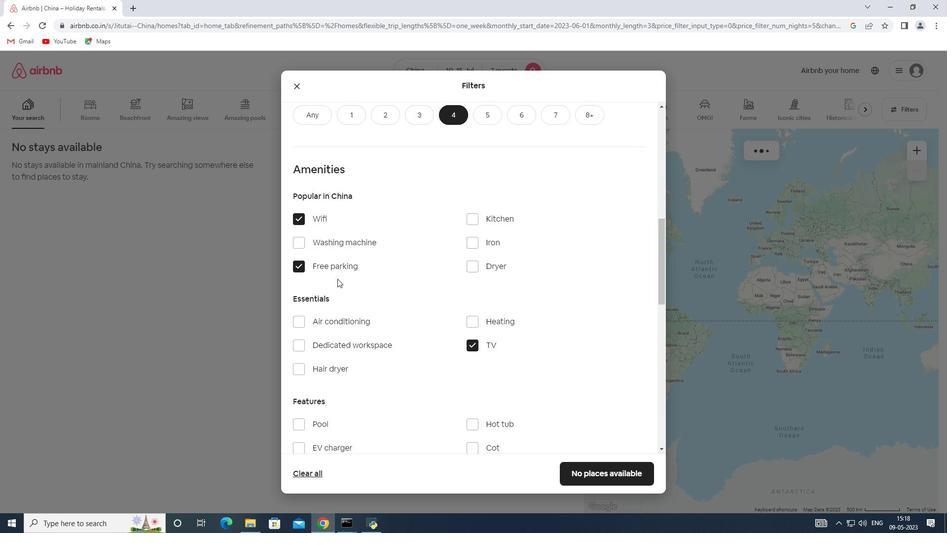 
Action: Mouse scrolled (352, 280) with delta (0, 0)
Screenshot: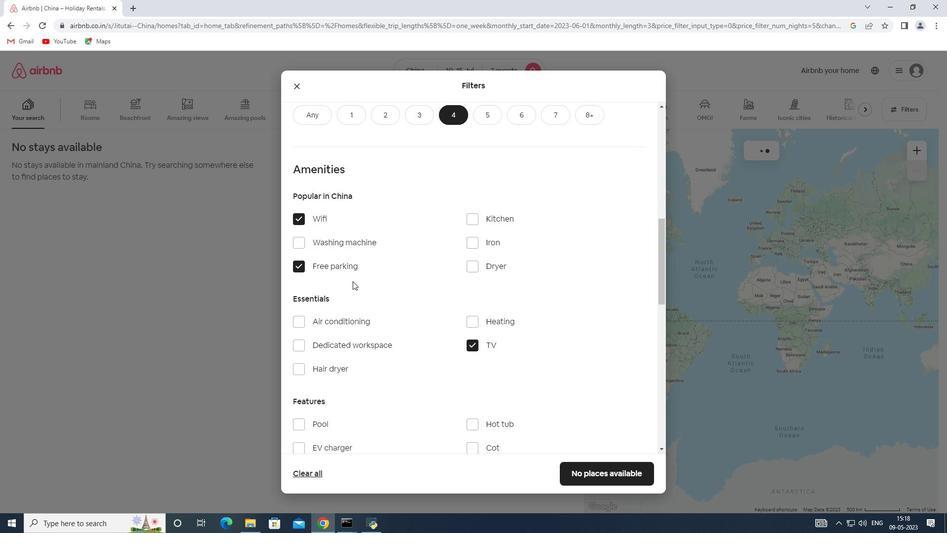 
Action: Mouse scrolled (352, 280) with delta (0, 0)
Screenshot: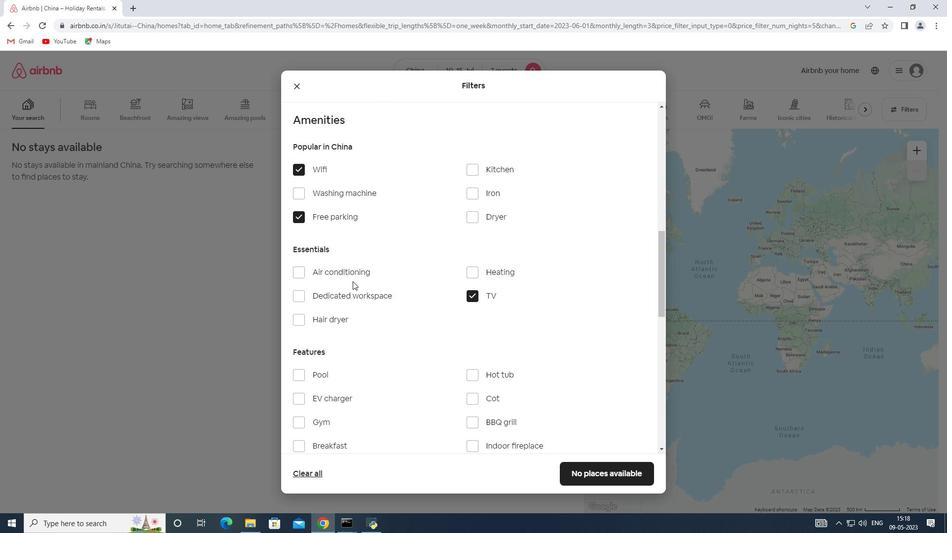 
Action: Mouse moved to (318, 372)
Screenshot: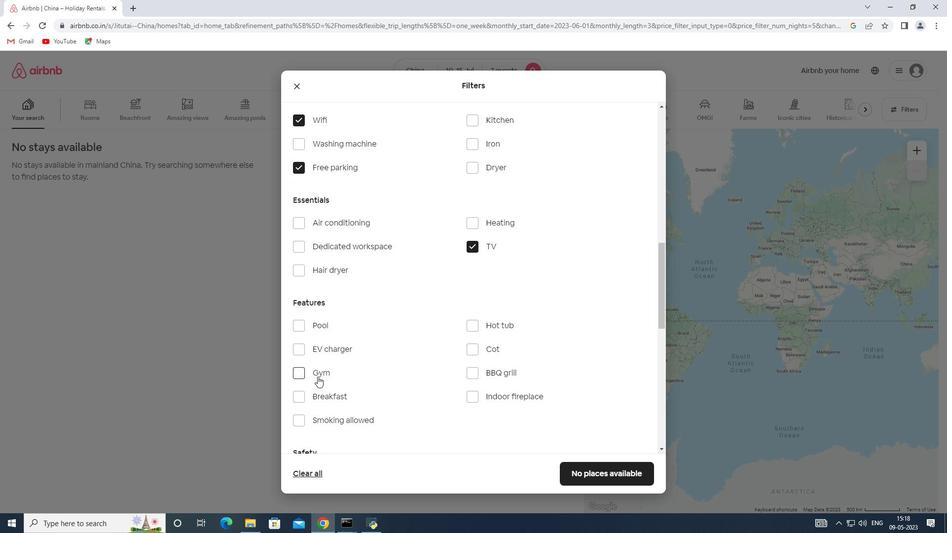 
Action: Mouse pressed left at (318, 372)
Screenshot: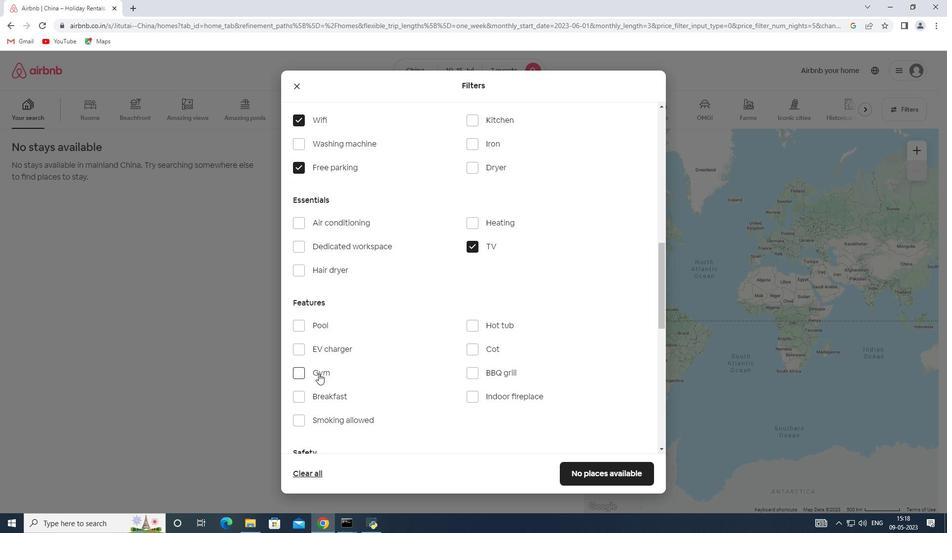 
Action: Mouse moved to (330, 393)
Screenshot: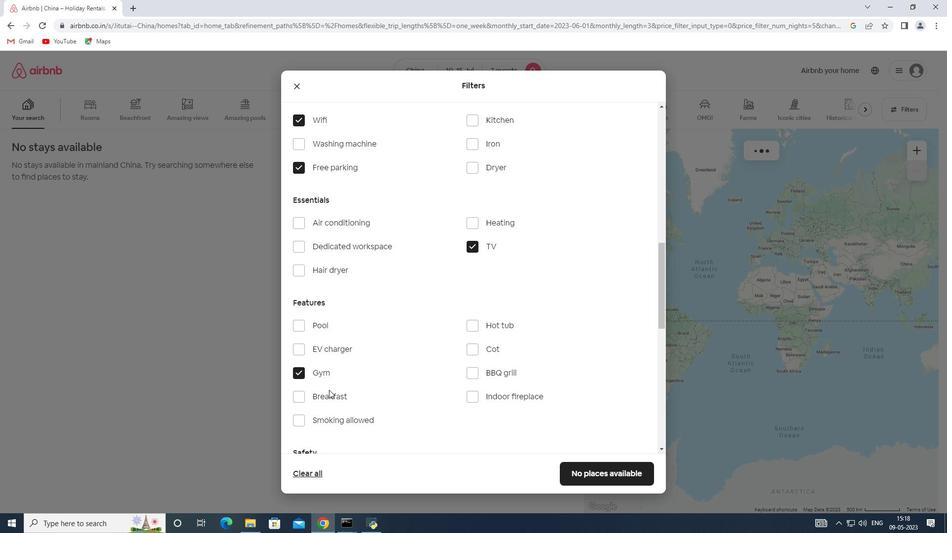 
Action: Mouse pressed left at (330, 393)
Screenshot: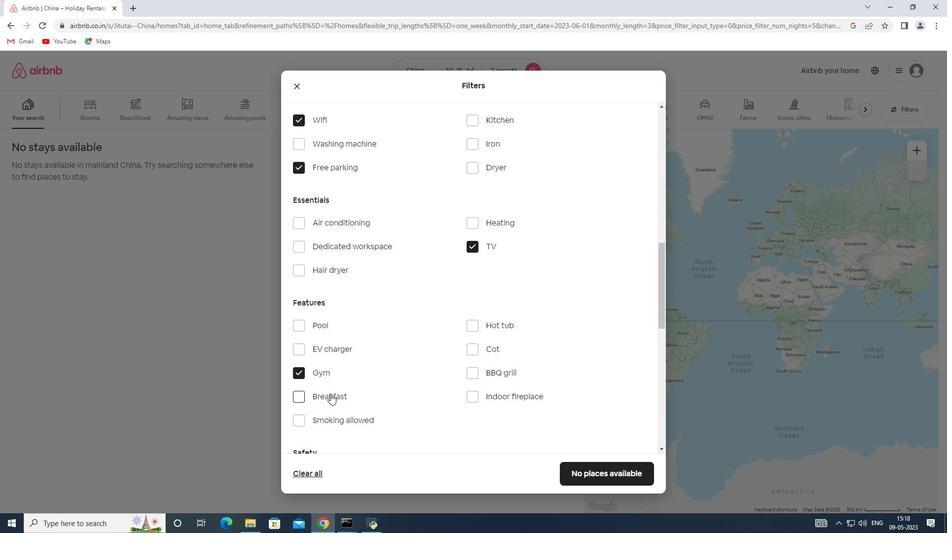 
Action: Mouse moved to (380, 379)
Screenshot: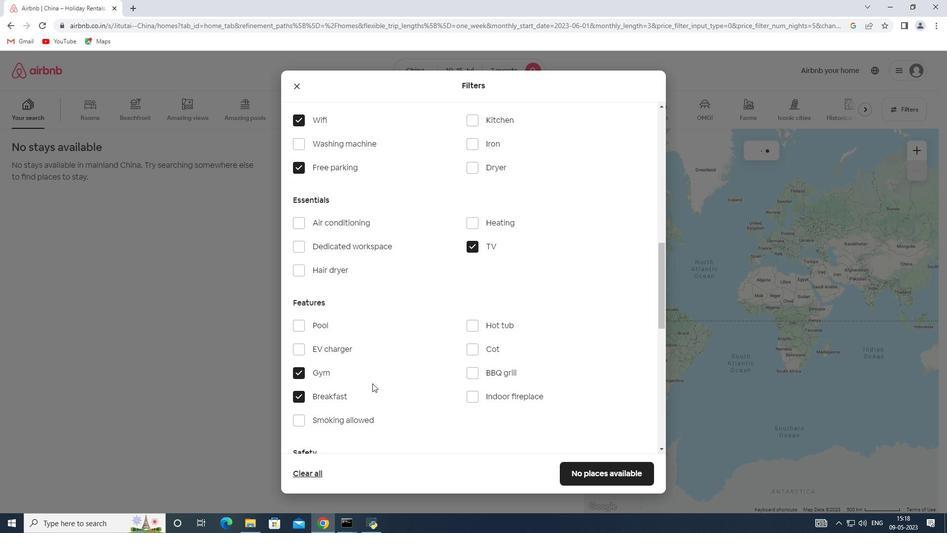 
Action: Mouse scrolled (380, 378) with delta (0, 0)
Screenshot: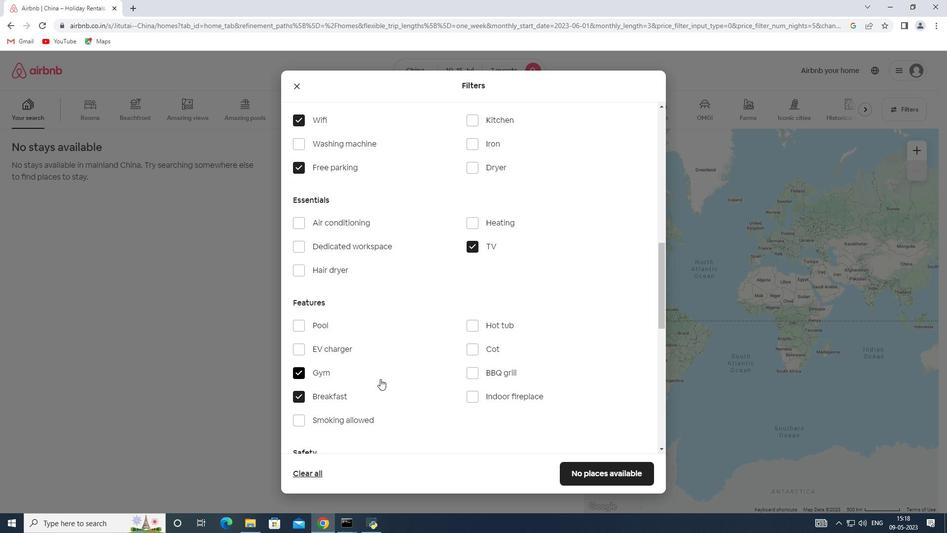 
Action: Mouse moved to (382, 381)
Screenshot: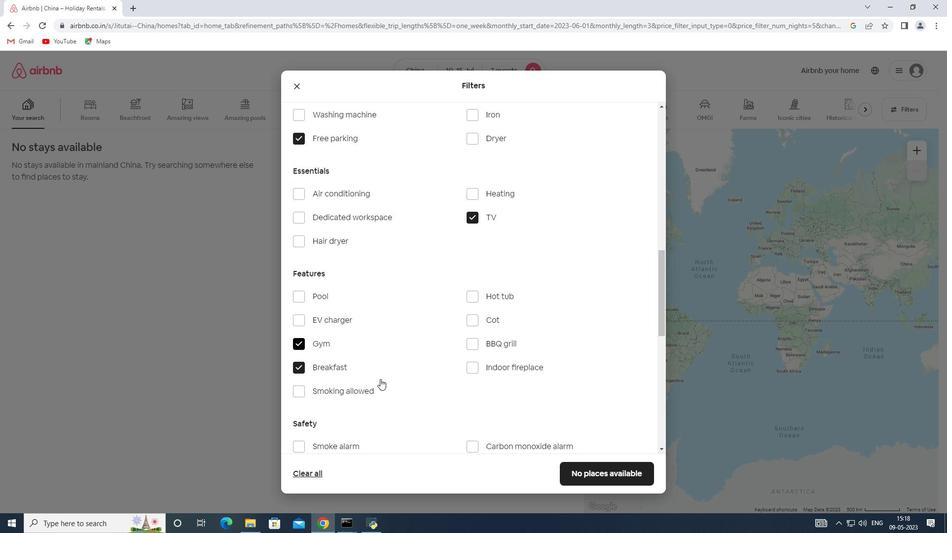 
Action: Mouse scrolled (382, 380) with delta (0, 0)
Screenshot: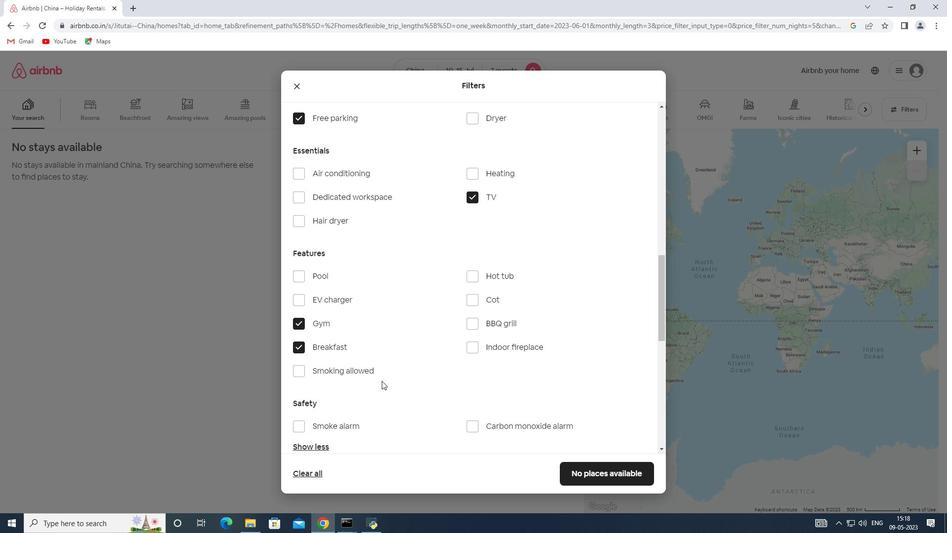 
Action: Mouse scrolled (382, 380) with delta (0, 0)
Screenshot: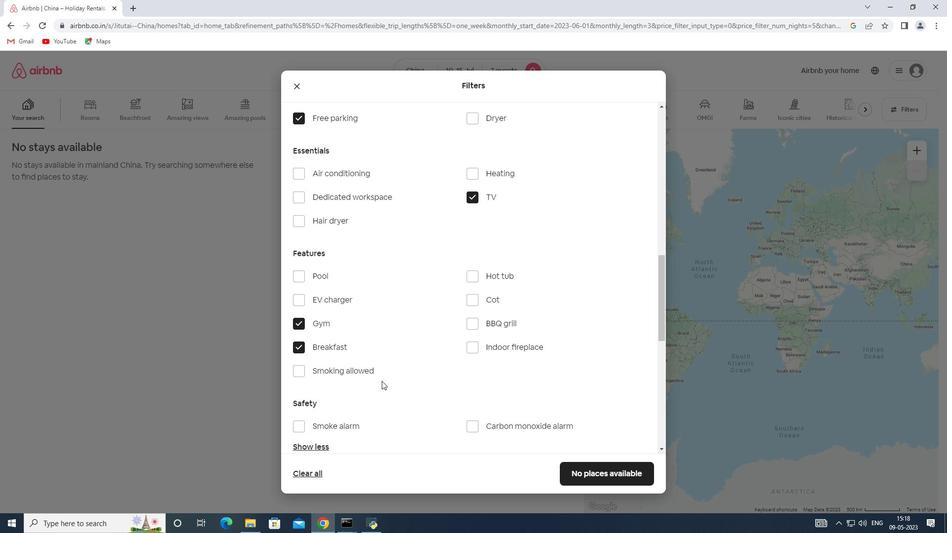 
Action: Mouse scrolled (382, 380) with delta (0, 0)
Screenshot: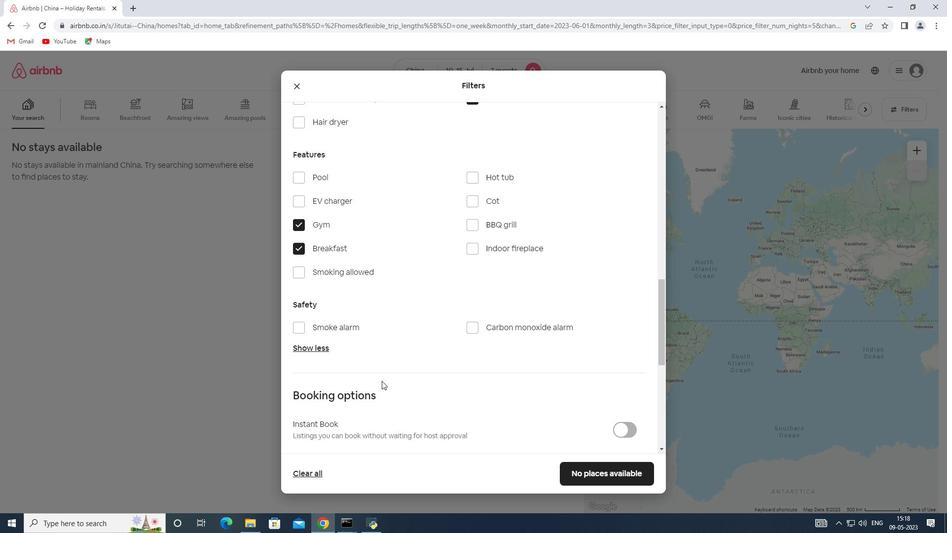 
Action: Mouse scrolled (382, 380) with delta (0, 0)
Screenshot: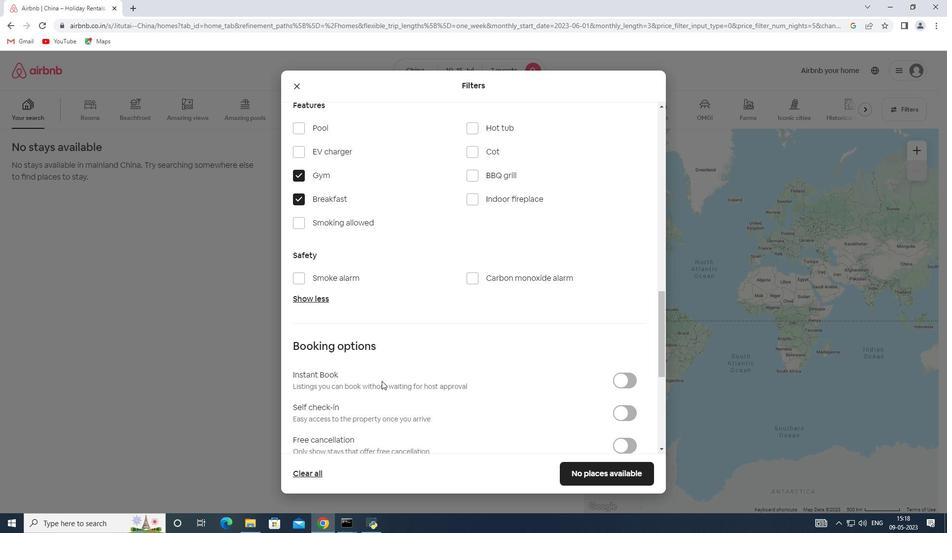 
Action: Mouse moved to (625, 359)
Screenshot: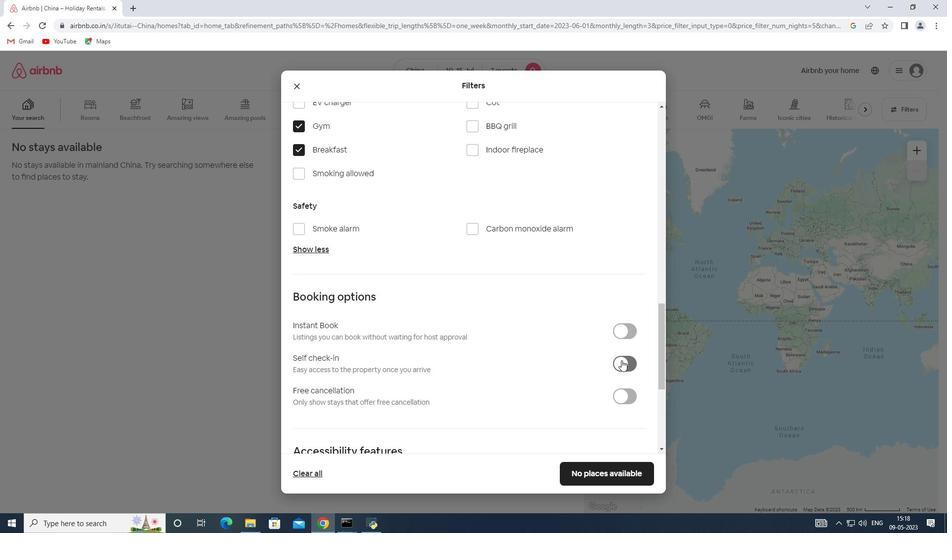 
Action: Mouse pressed left at (625, 359)
Screenshot: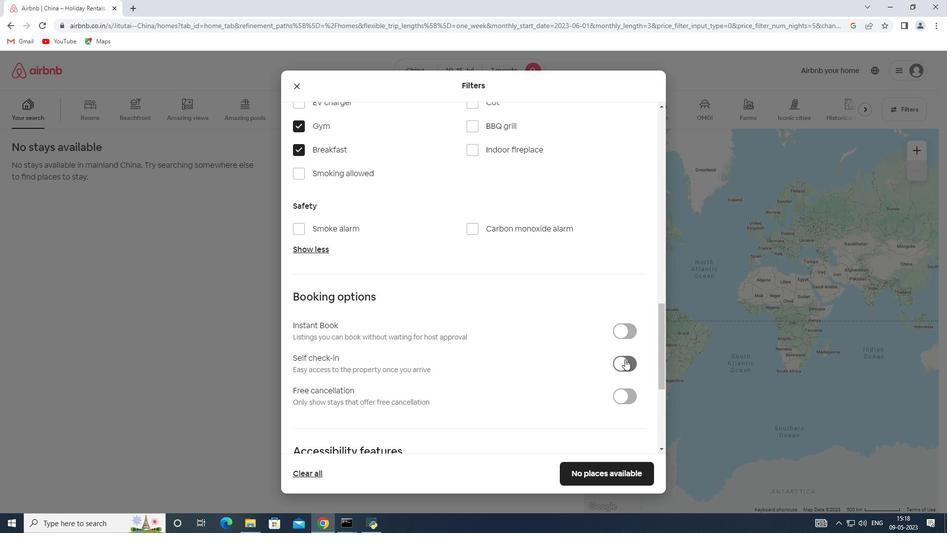
Action: Mouse moved to (456, 373)
Screenshot: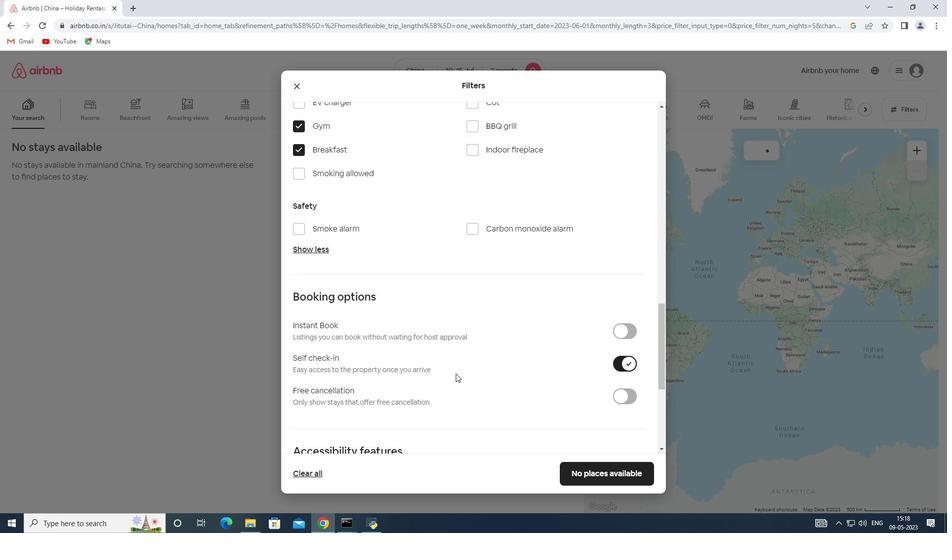
Action: Mouse scrolled (456, 373) with delta (0, 0)
Screenshot: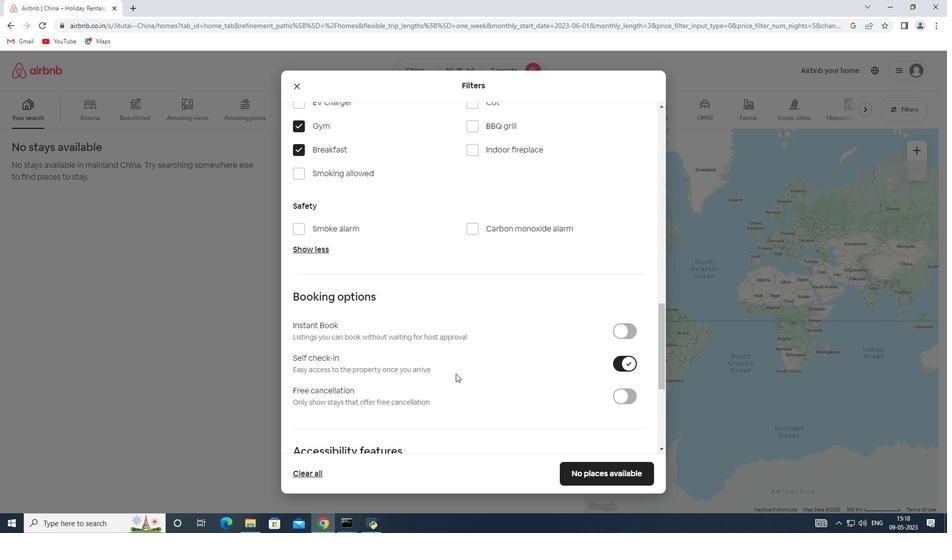 
Action: Mouse scrolled (456, 373) with delta (0, 0)
Screenshot: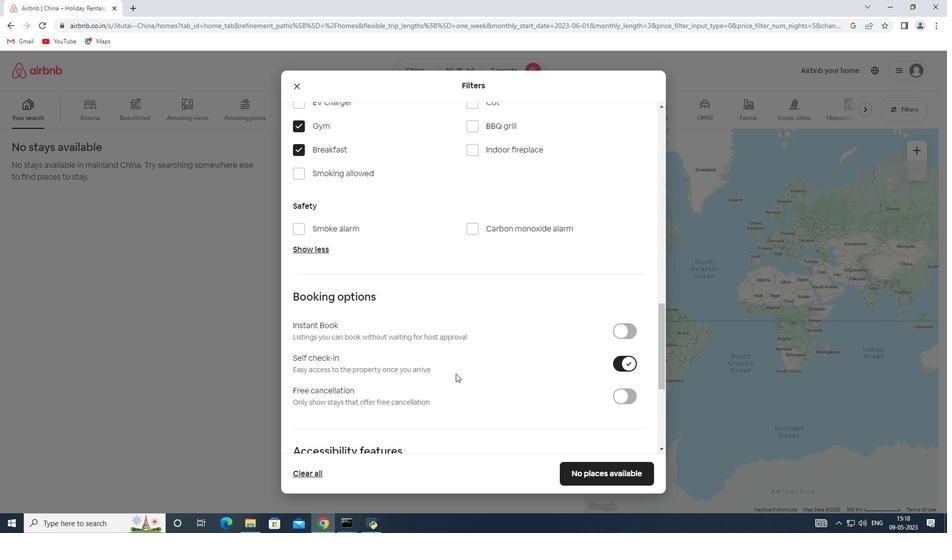 
Action: Mouse moved to (456, 373)
Screenshot: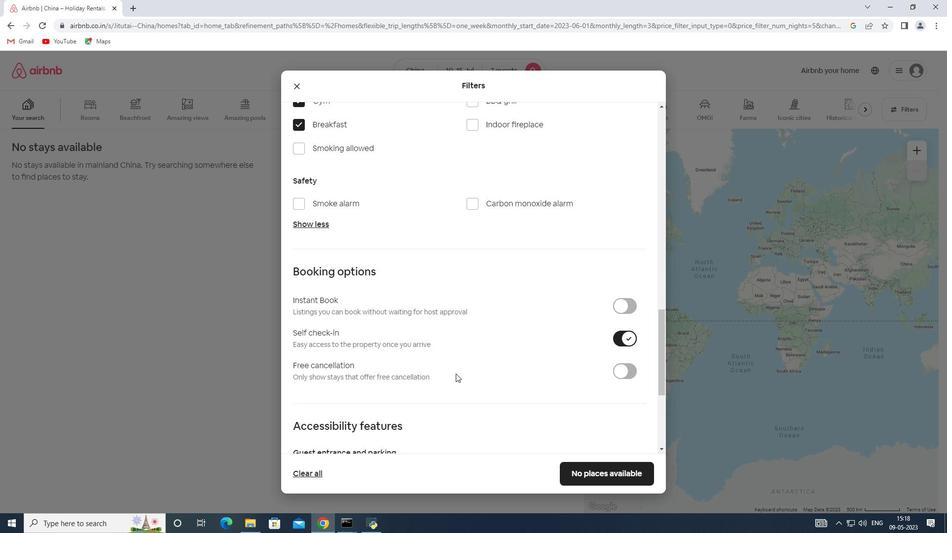 
Action: Mouse scrolled (456, 372) with delta (0, 0)
Screenshot: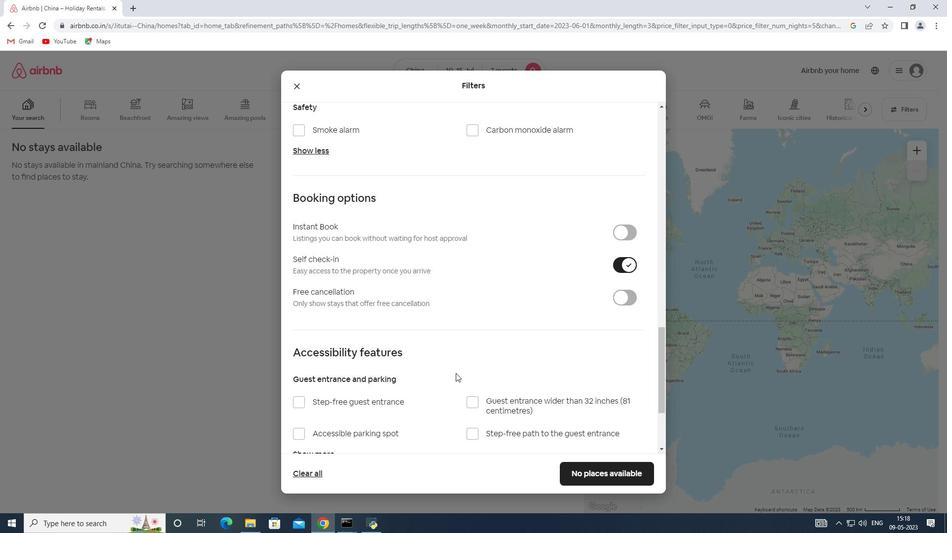 
Action: Mouse moved to (460, 365)
Screenshot: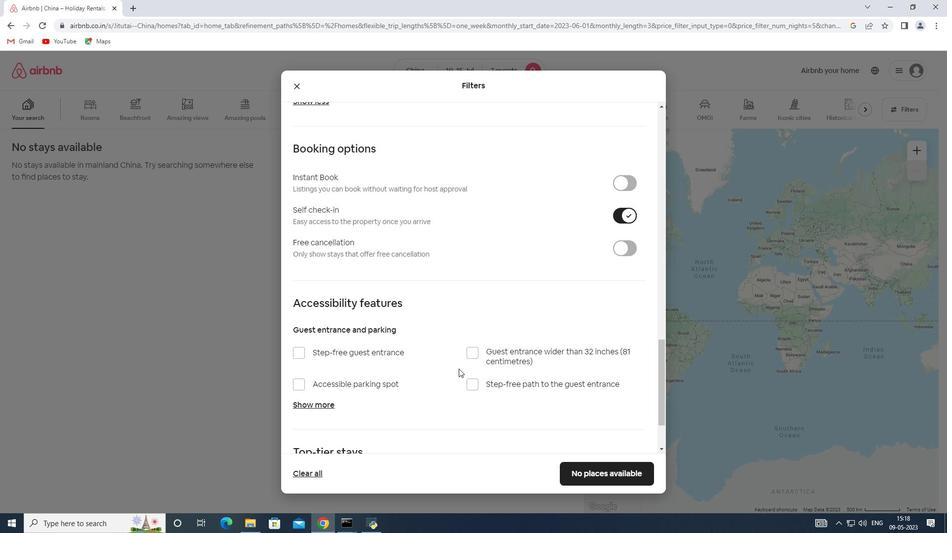 
Action: Mouse scrolled (460, 365) with delta (0, 0)
Screenshot: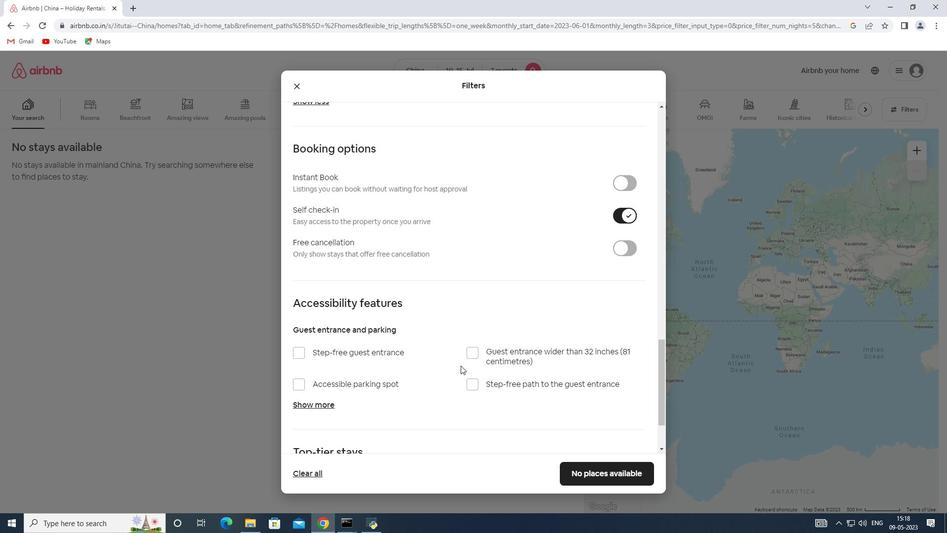 
Action: Mouse moved to (335, 353)
Screenshot: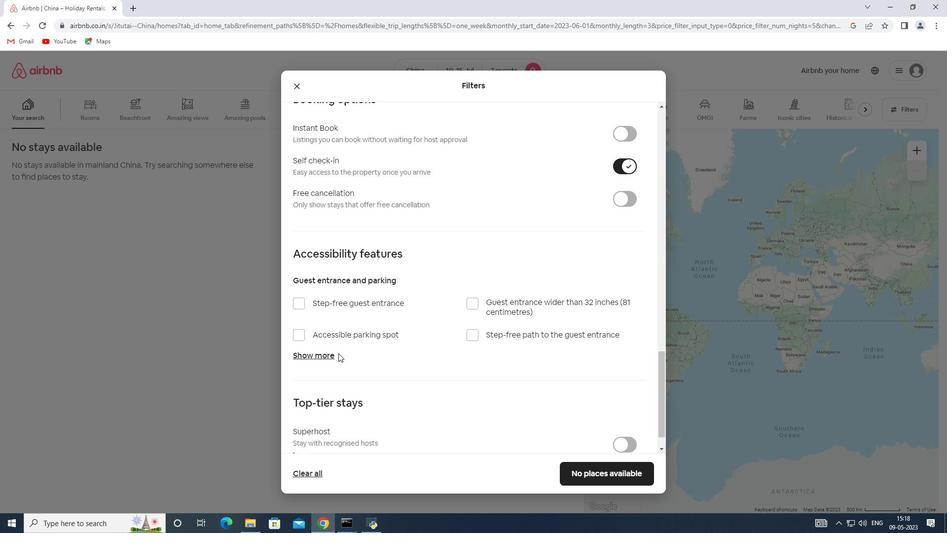 
Action: Mouse pressed left at (335, 353)
Screenshot: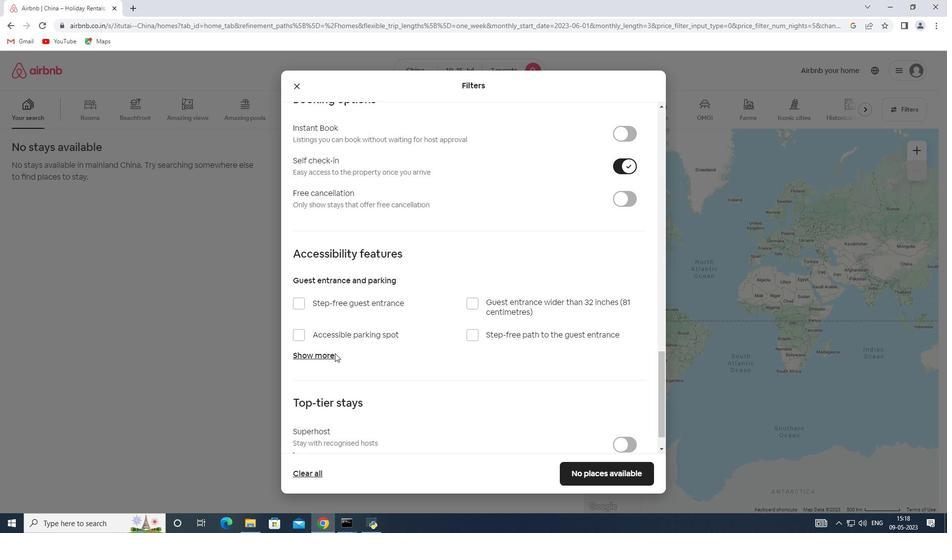 
Action: Mouse moved to (334, 354)
Screenshot: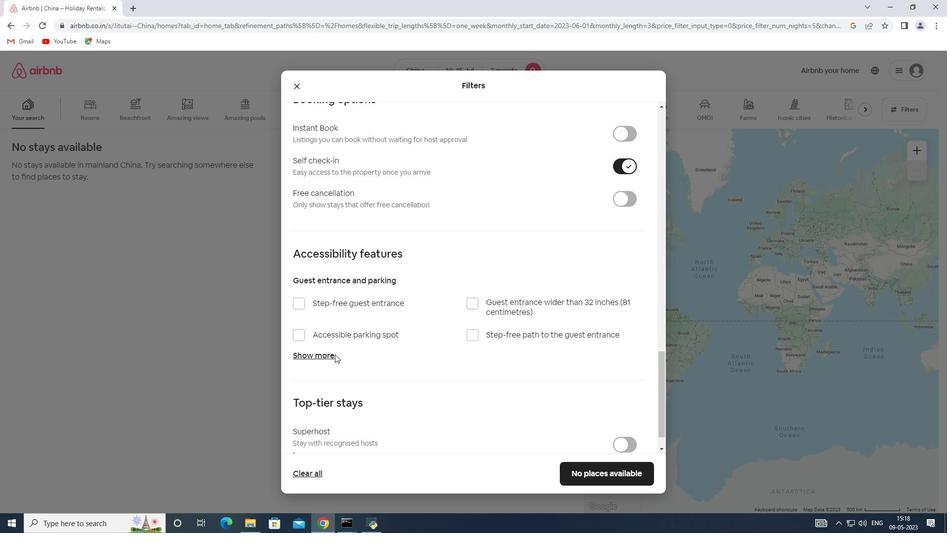 
Action: Mouse scrolled (334, 353) with delta (0, 0)
Screenshot: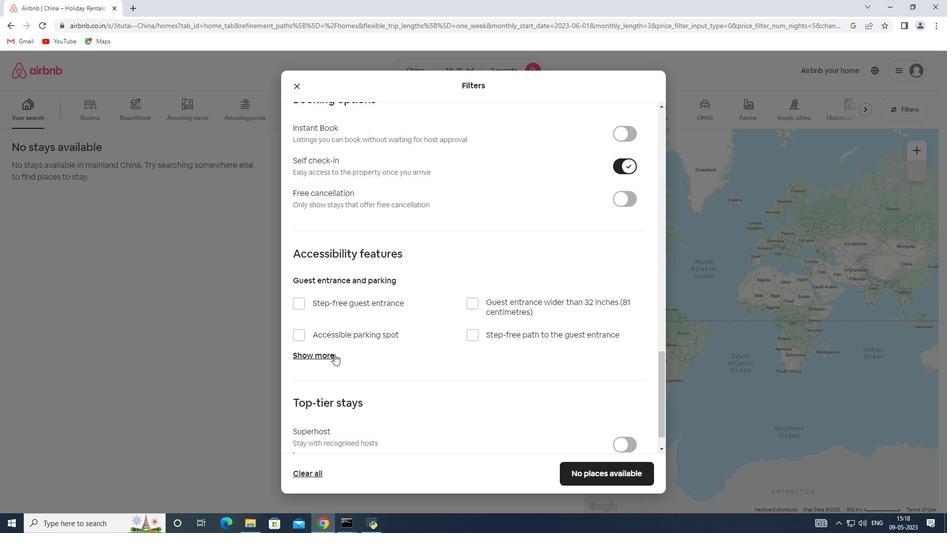 
Action: Mouse scrolled (334, 353) with delta (0, 0)
Screenshot: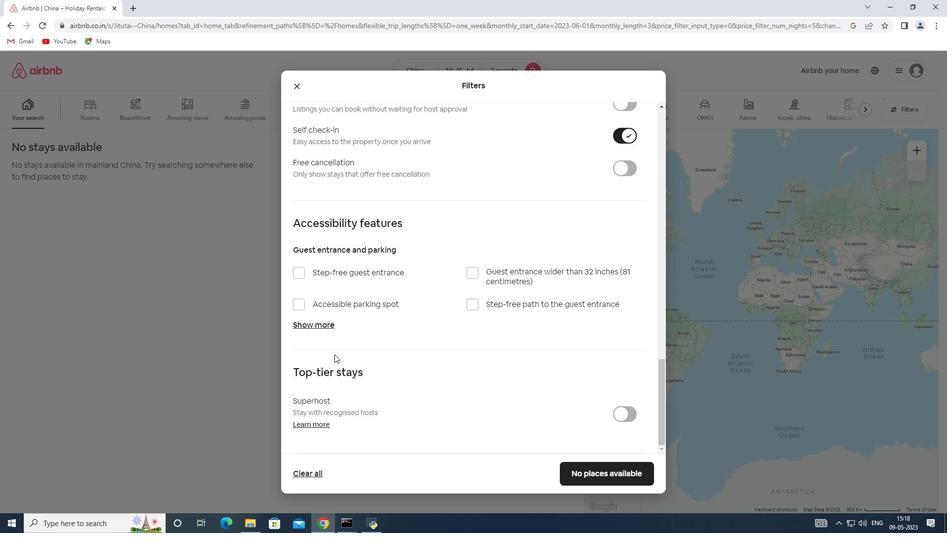 
Action: Mouse scrolled (334, 353) with delta (0, 0)
Screenshot: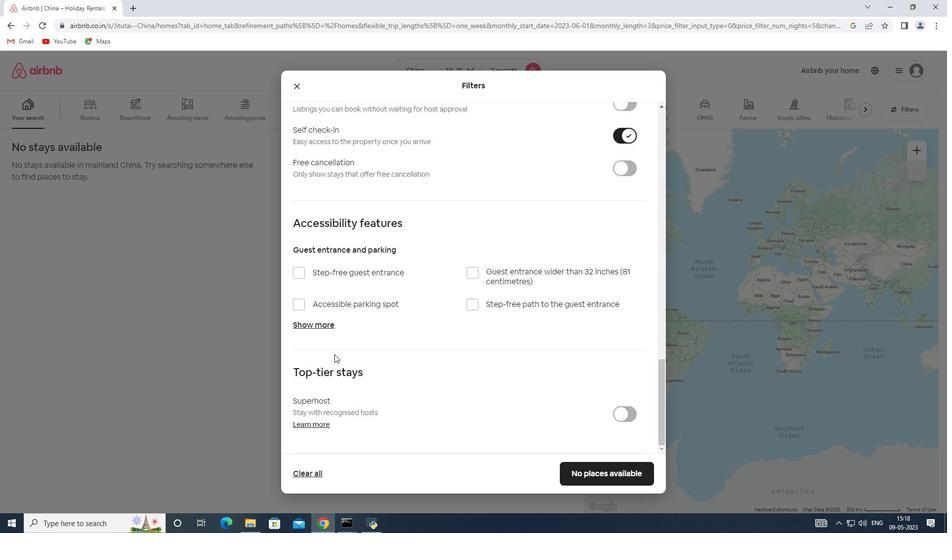 
Action: Mouse scrolled (334, 353) with delta (0, 0)
Screenshot: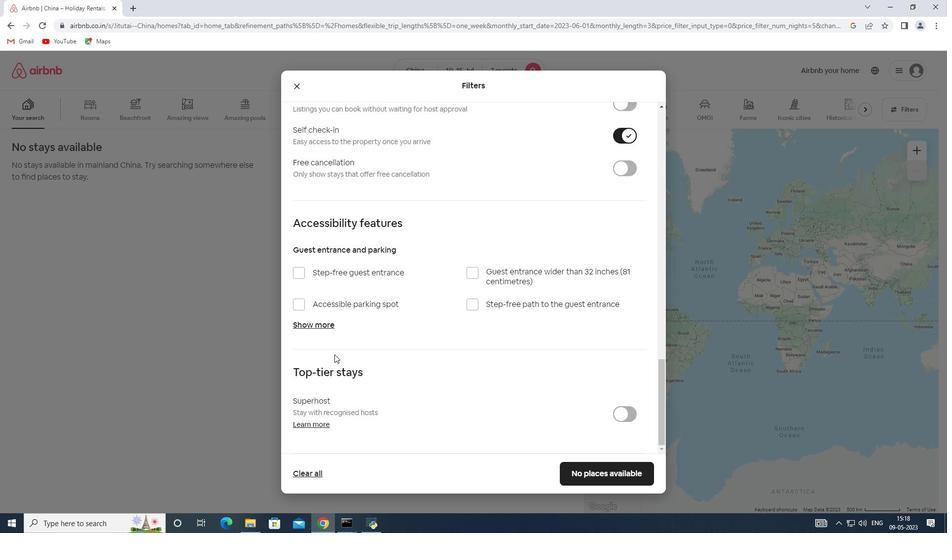 
Action: Mouse scrolled (334, 353) with delta (0, 0)
Screenshot: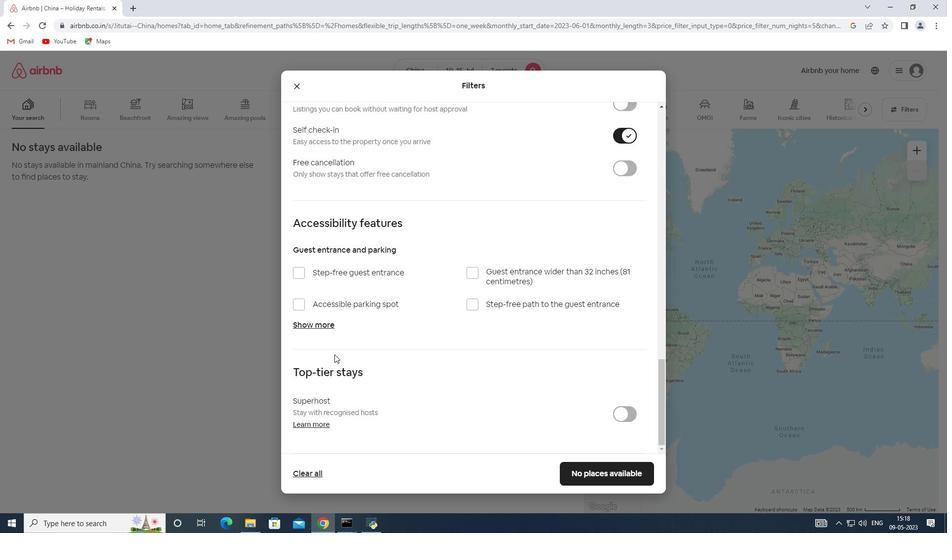 
Action: Mouse moved to (604, 470)
Screenshot: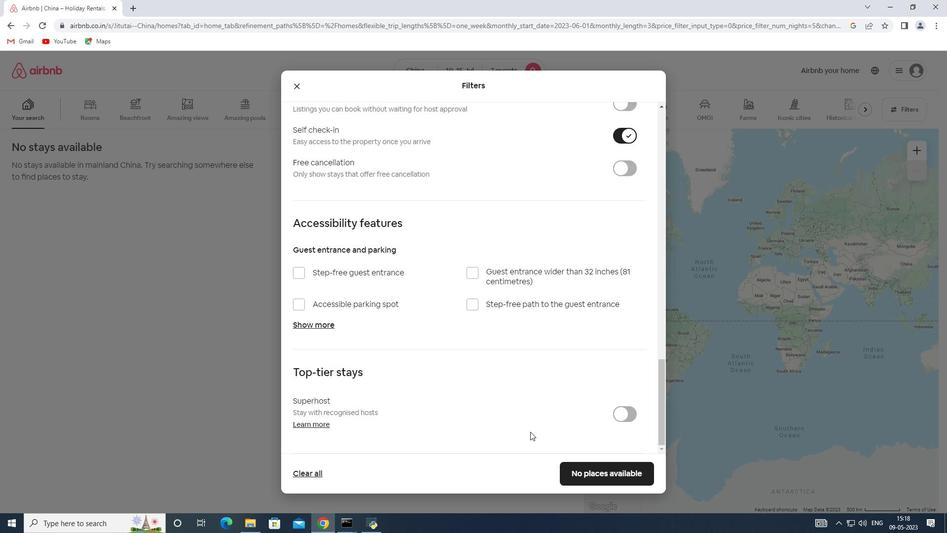
Action: Mouse pressed left at (604, 470)
Screenshot: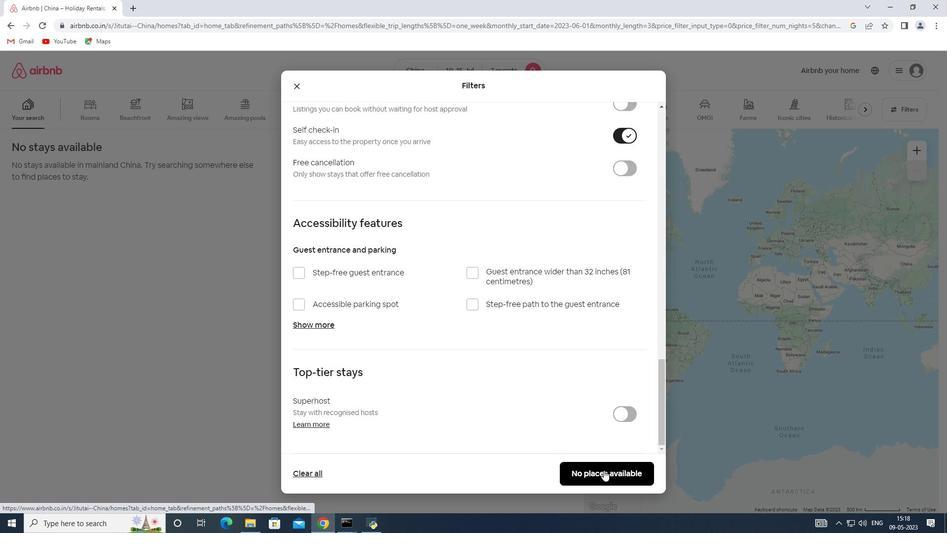 
